 Task: Check the sale-to-list ratio of basement in the last 5 years.
Action: Mouse moved to (1013, 197)
Screenshot: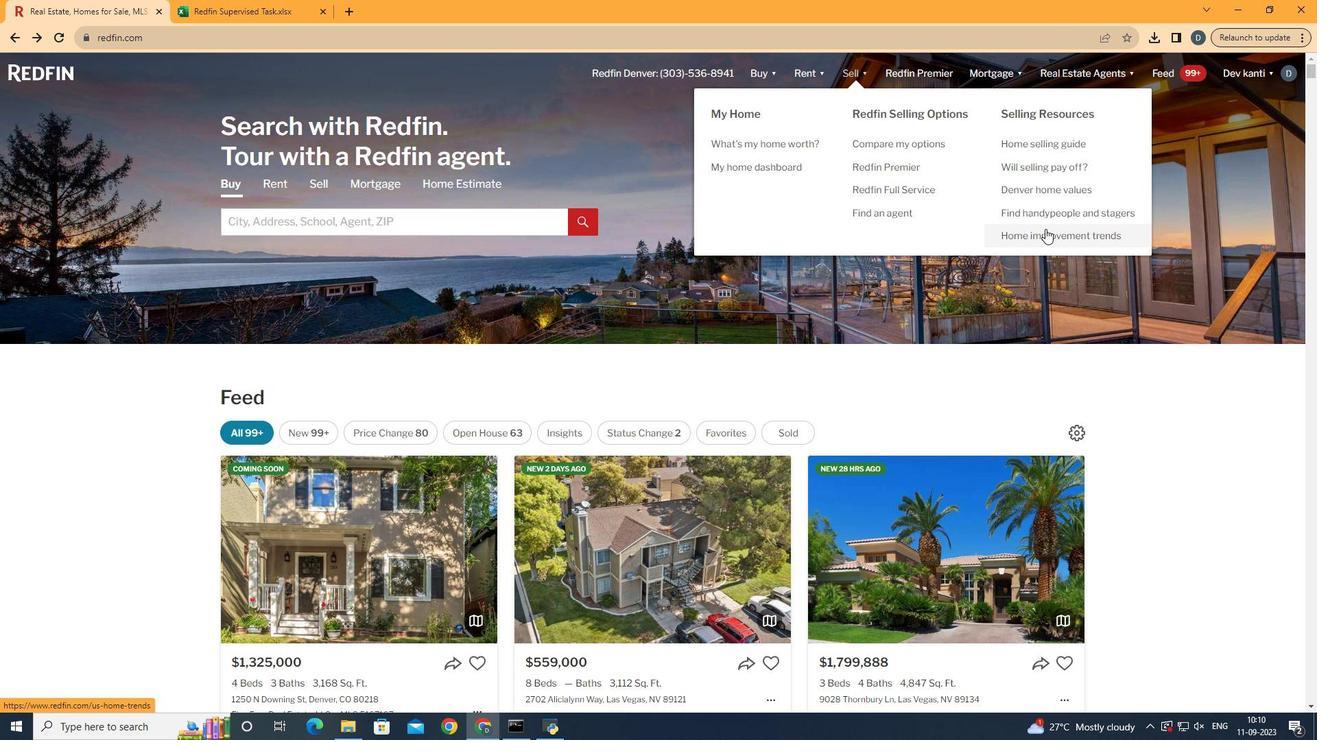 
Action: Mouse pressed left at (1013, 197)
Screenshot: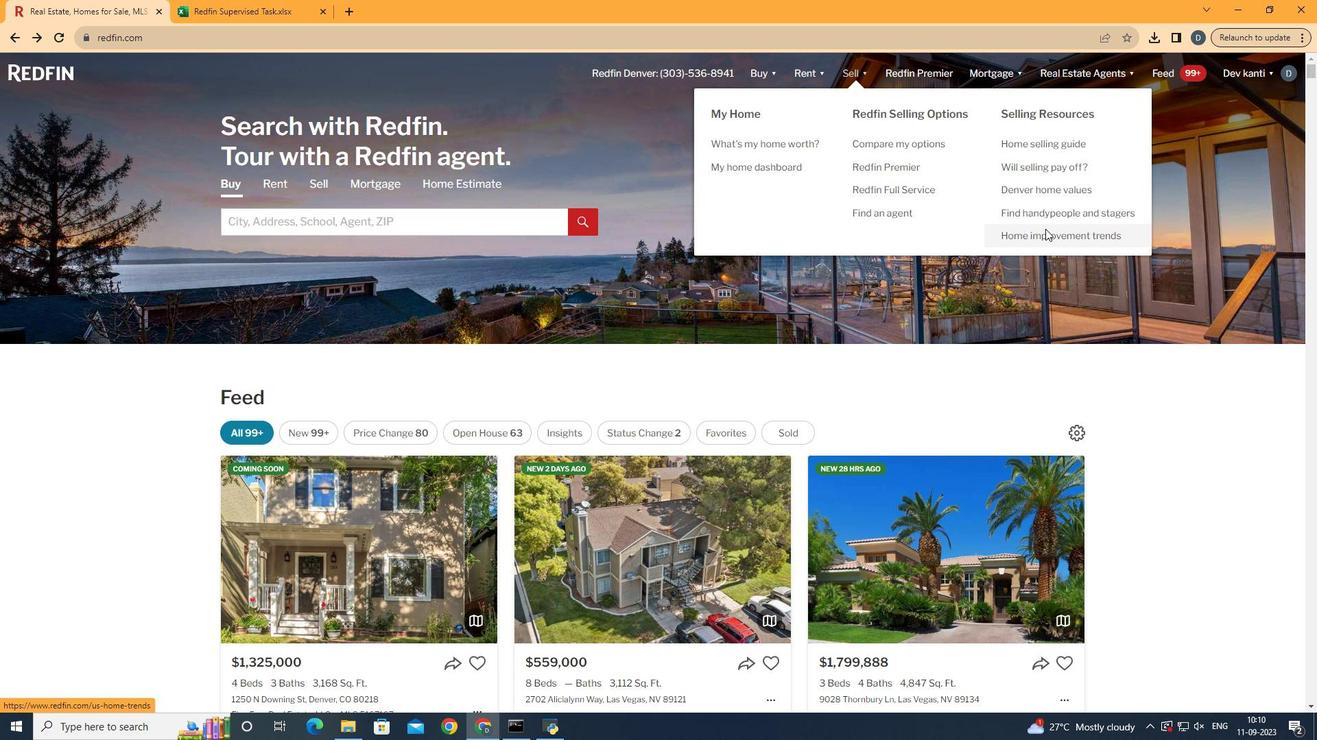
Action: Mouse moved to (298, 240)
Screenshot: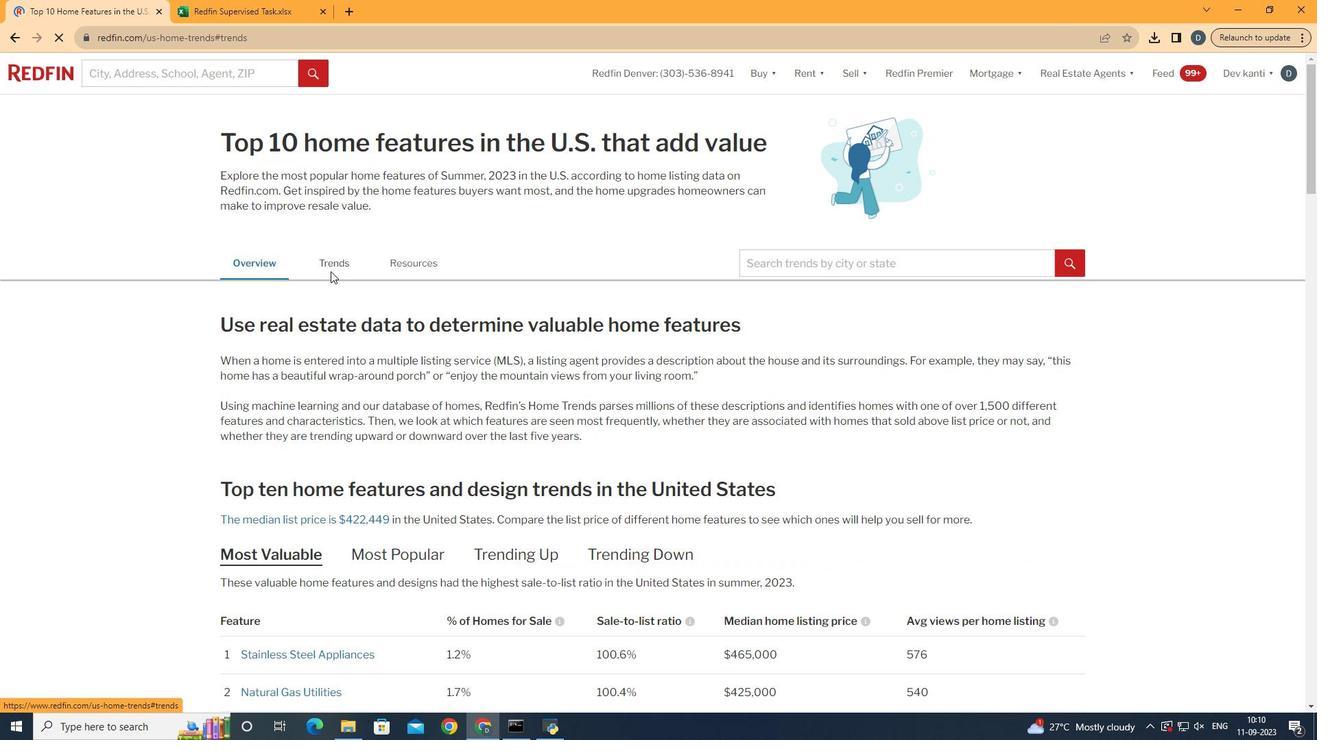 
Action: Mouse pressed left at (298, 240)
Screenshot: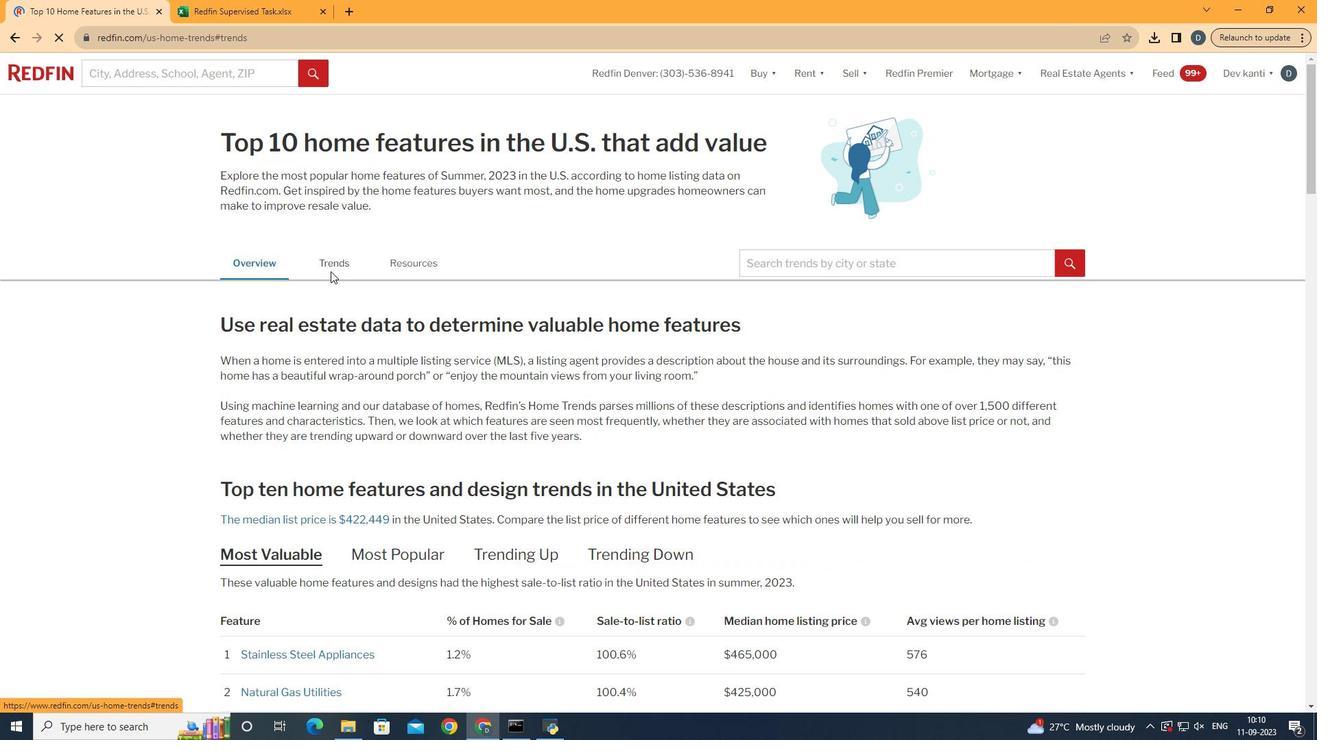 
Action: Mouse moved to (411, 278)
Screenshot: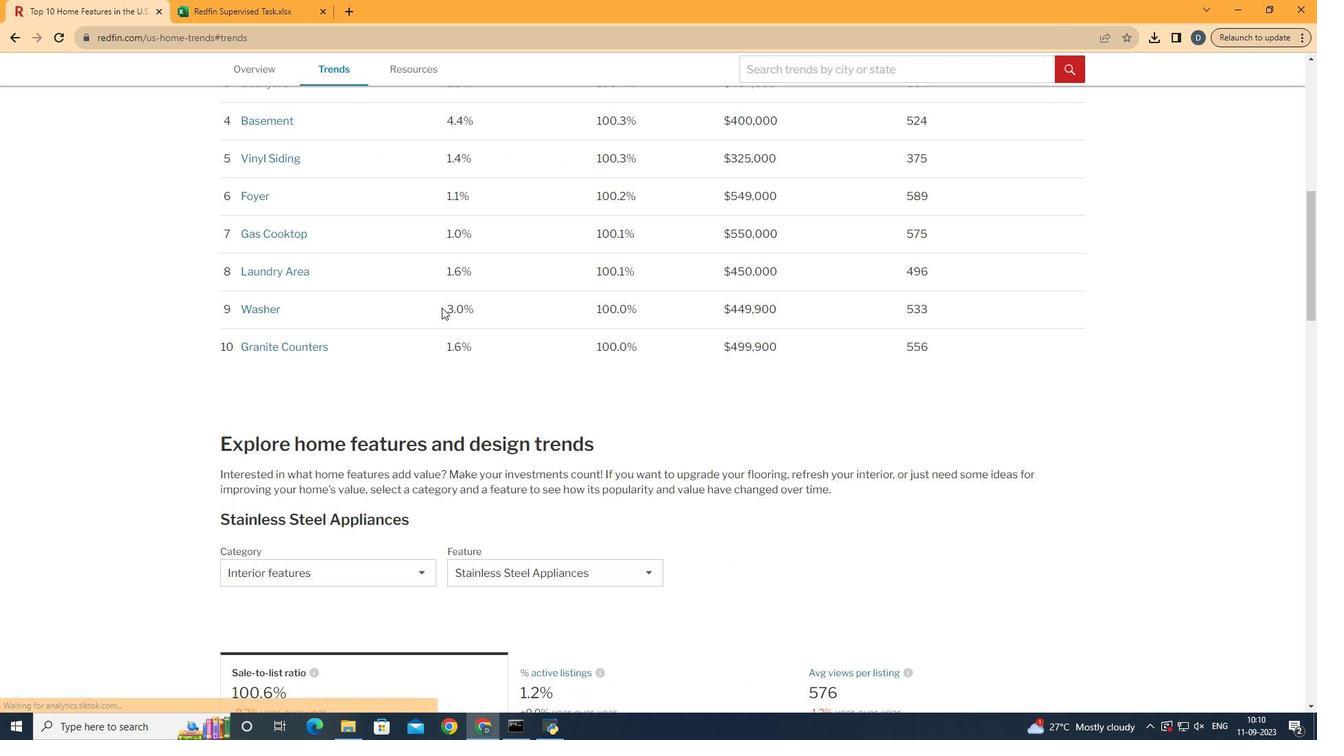 
Action: Mouse scrolled (411, 277) with delta (0, 0)
Screenshot: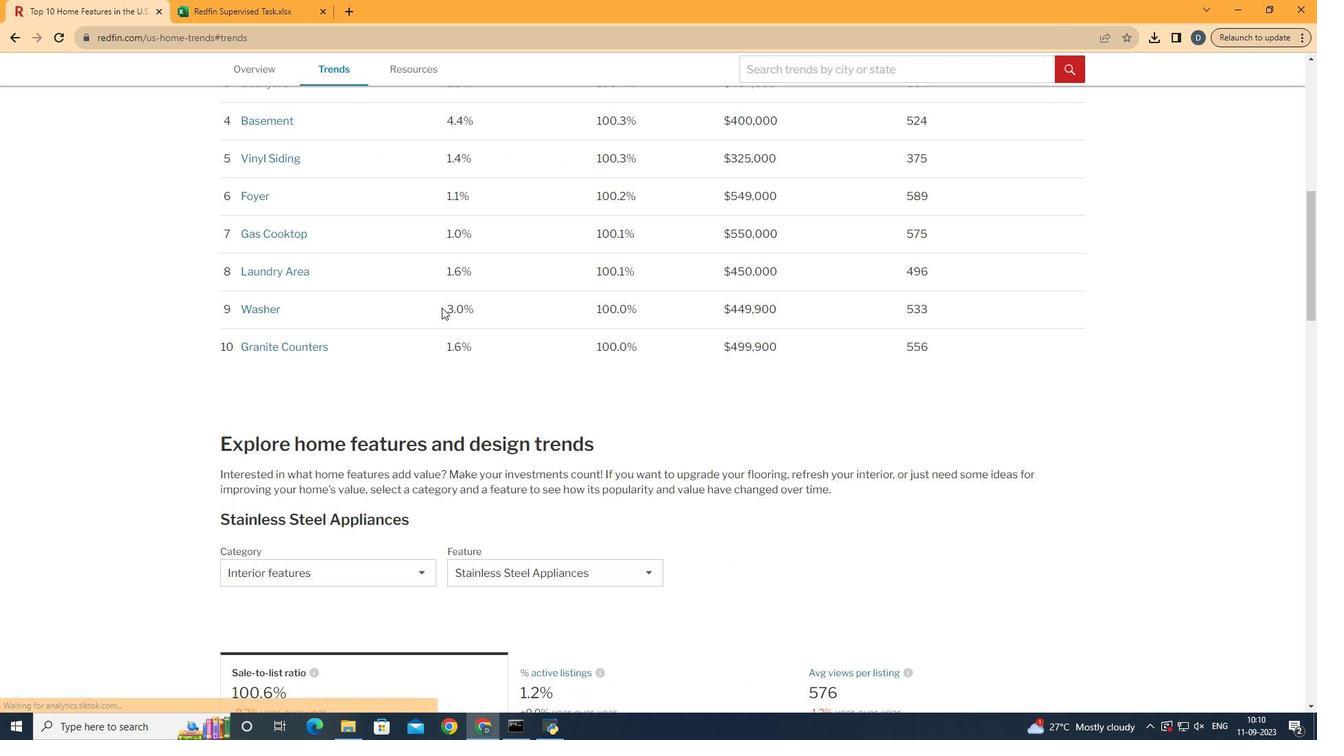 
Action: Mouse moved to (411, 278)
Screenshot: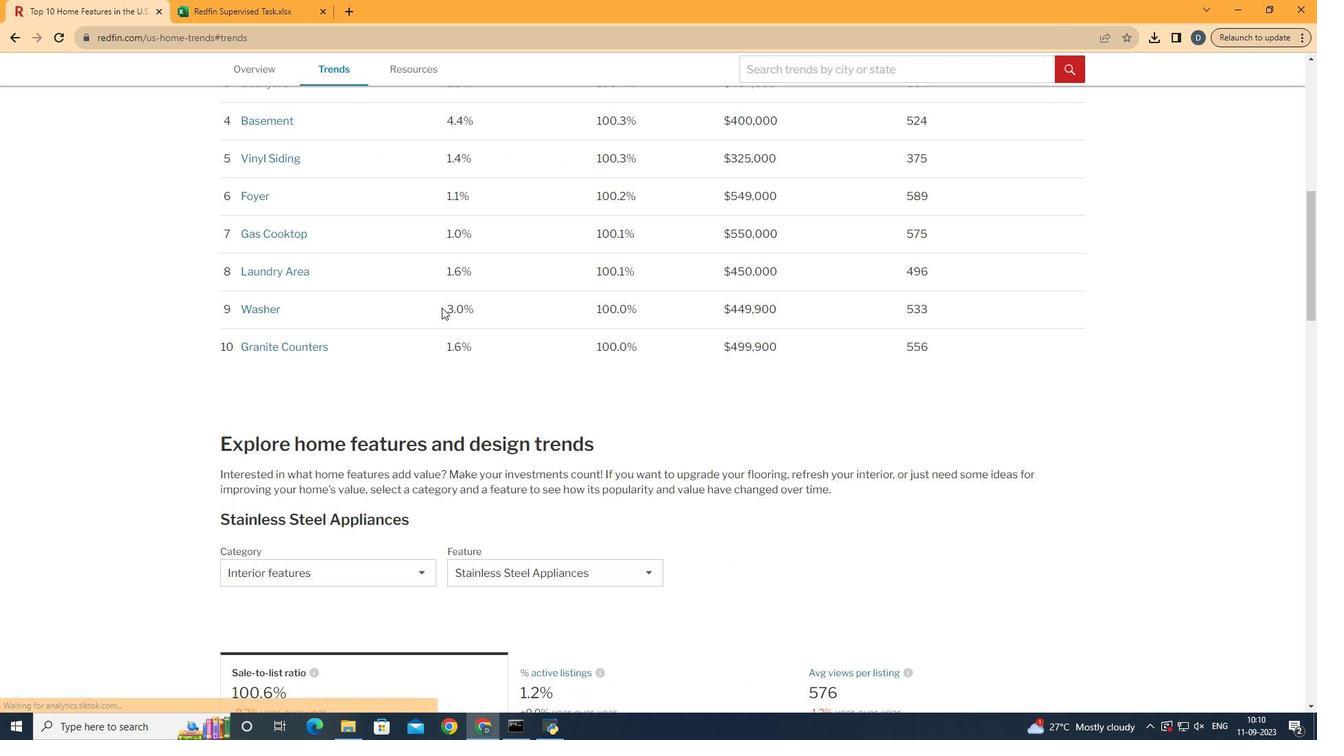 
Action: Mouse scrolled (411, 277) with delta (0, 0)
Screenshot: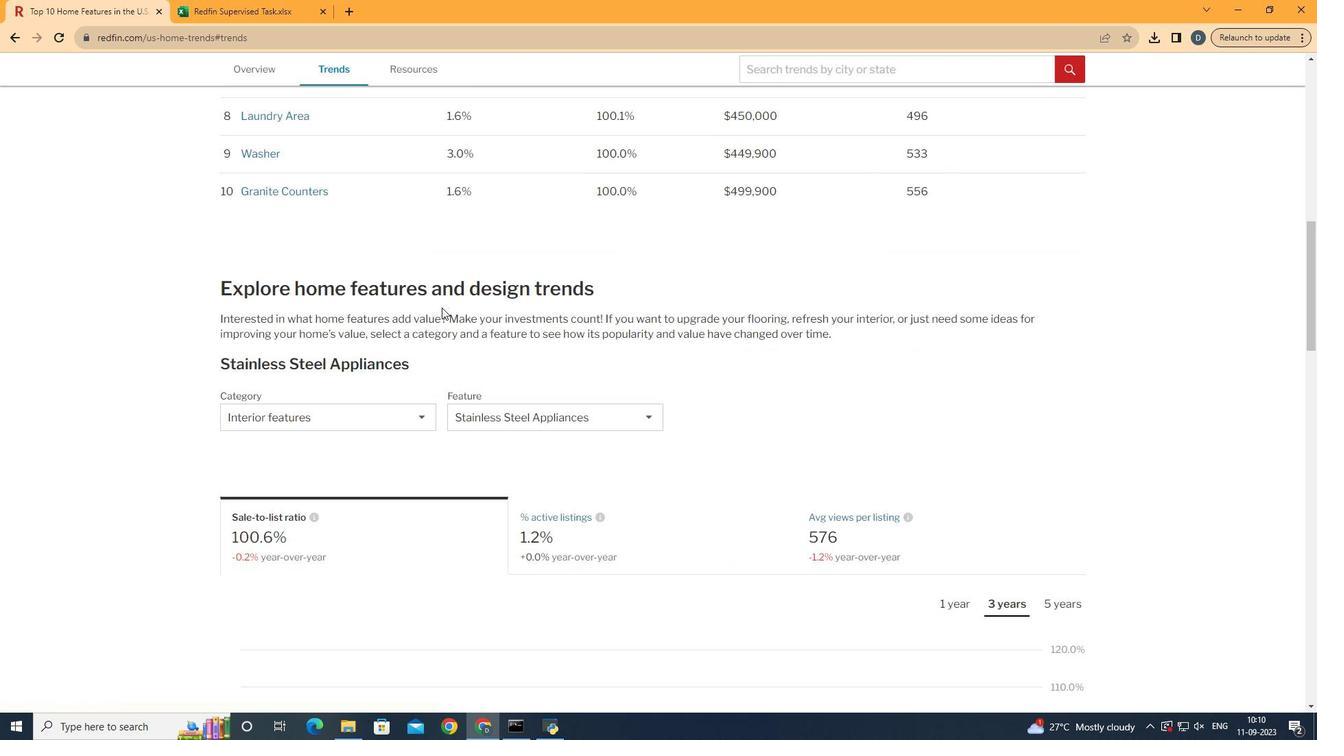 
Action: Mouse scrolled (411, 277) with delta (0, 0)
Screenshot: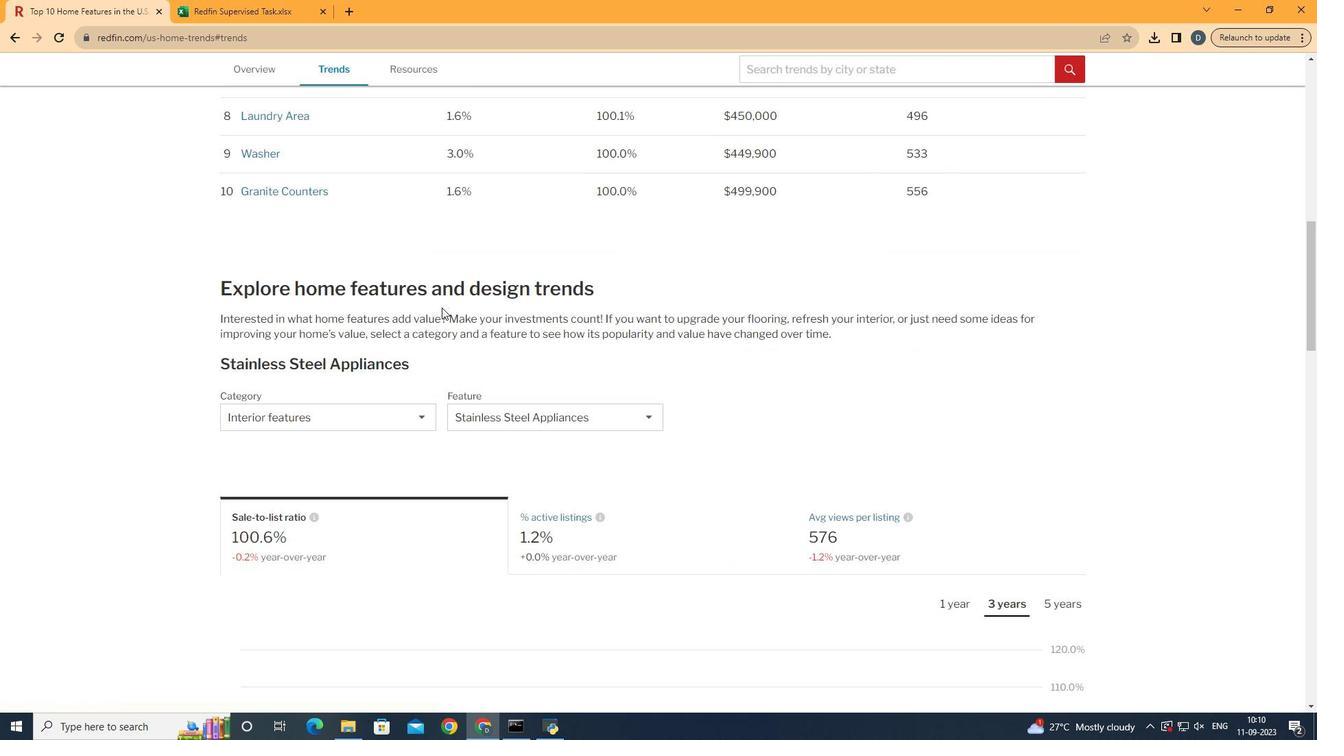 
Action: Mouse scrolled (411, 277) with delta (0, 0)
Screenshot: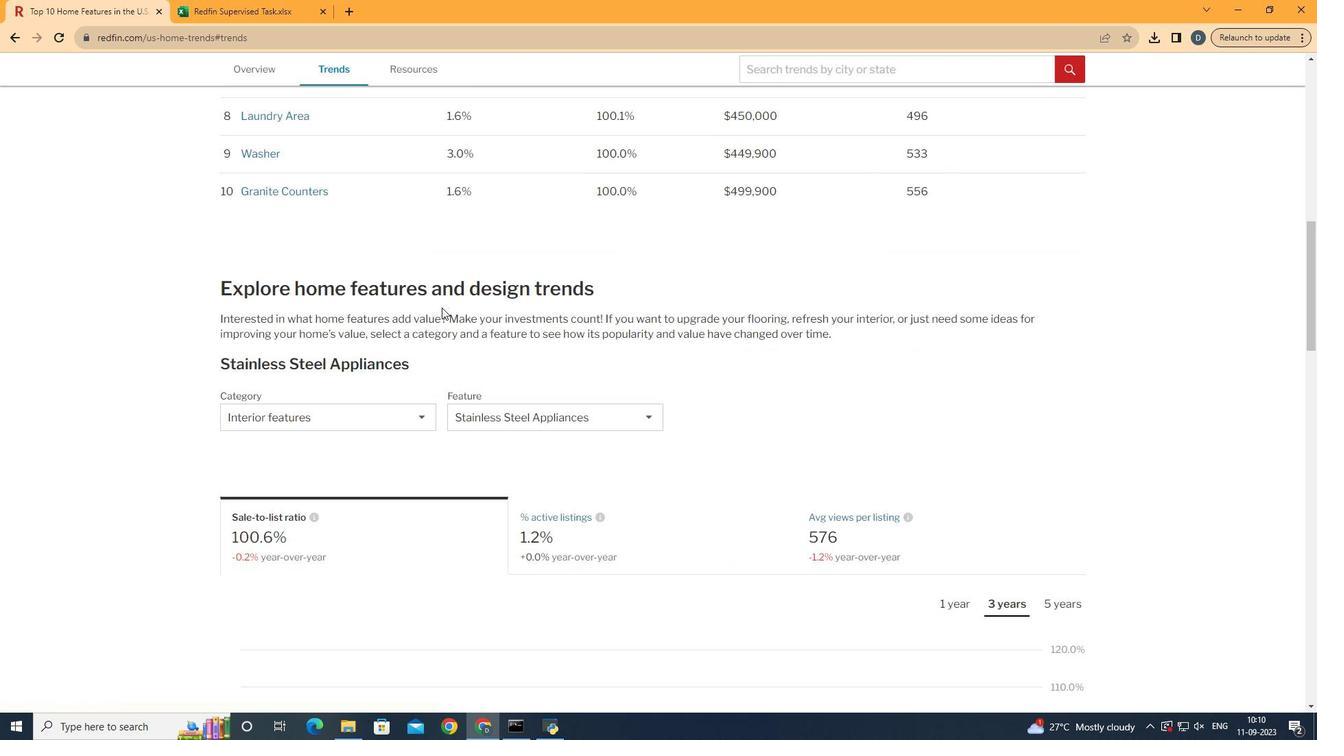 
Action: Mouse moved to (410, 277)
Screenshot: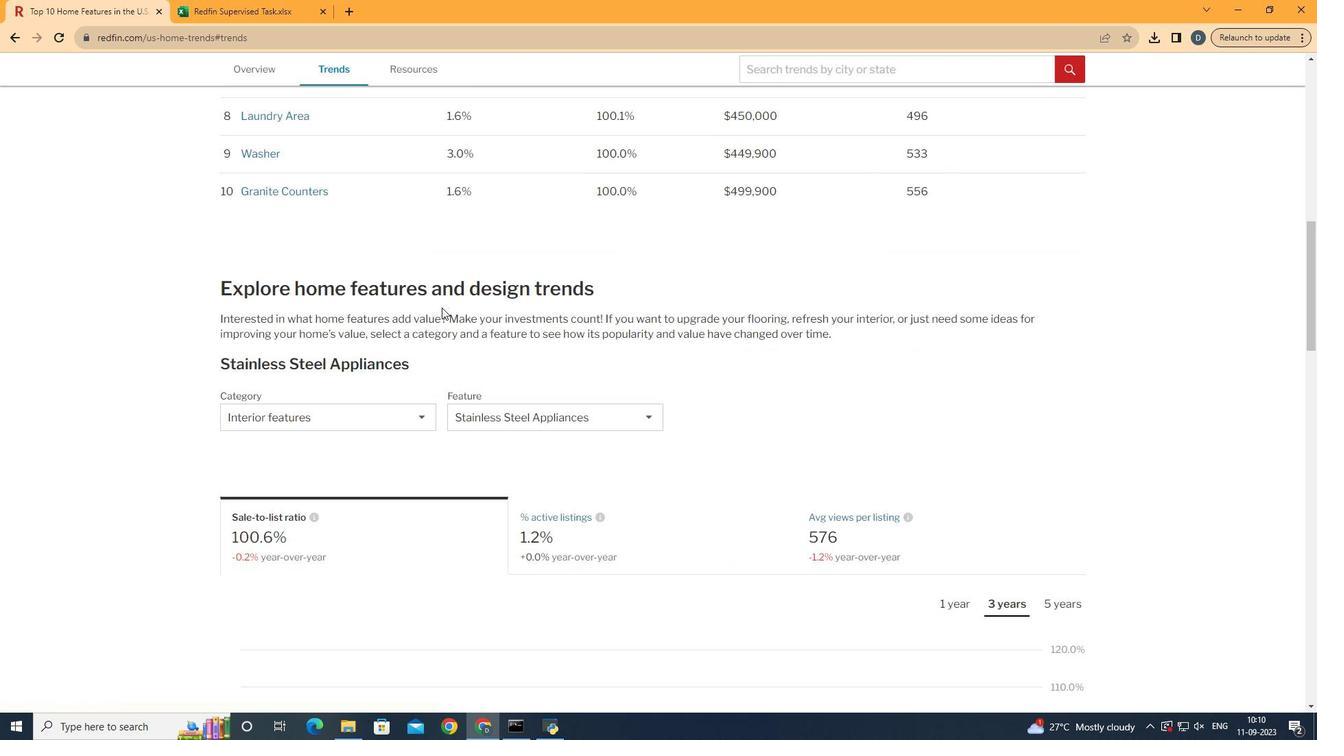 
Action: Mouse scrolled (410, 276) with delta (0, 0)
Screenshot: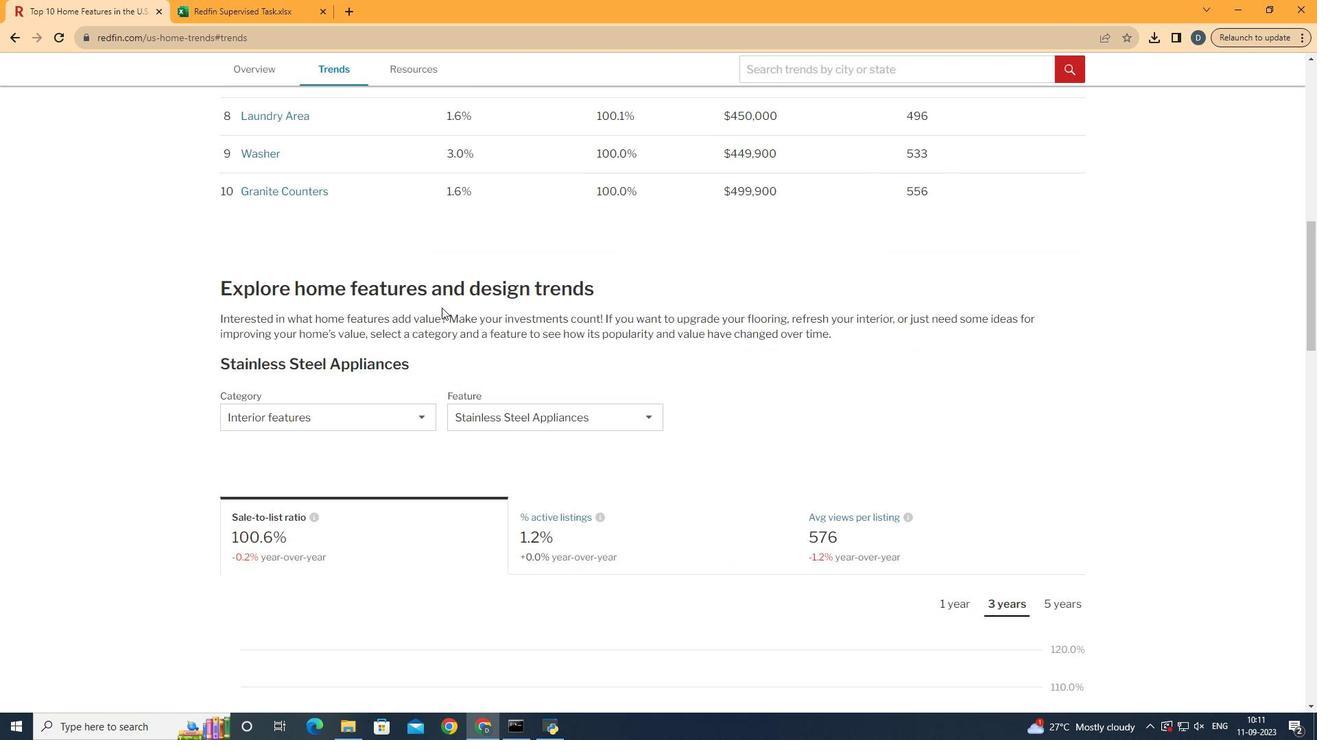 
Action: Mouse moved to (410, 276)
Screenshot: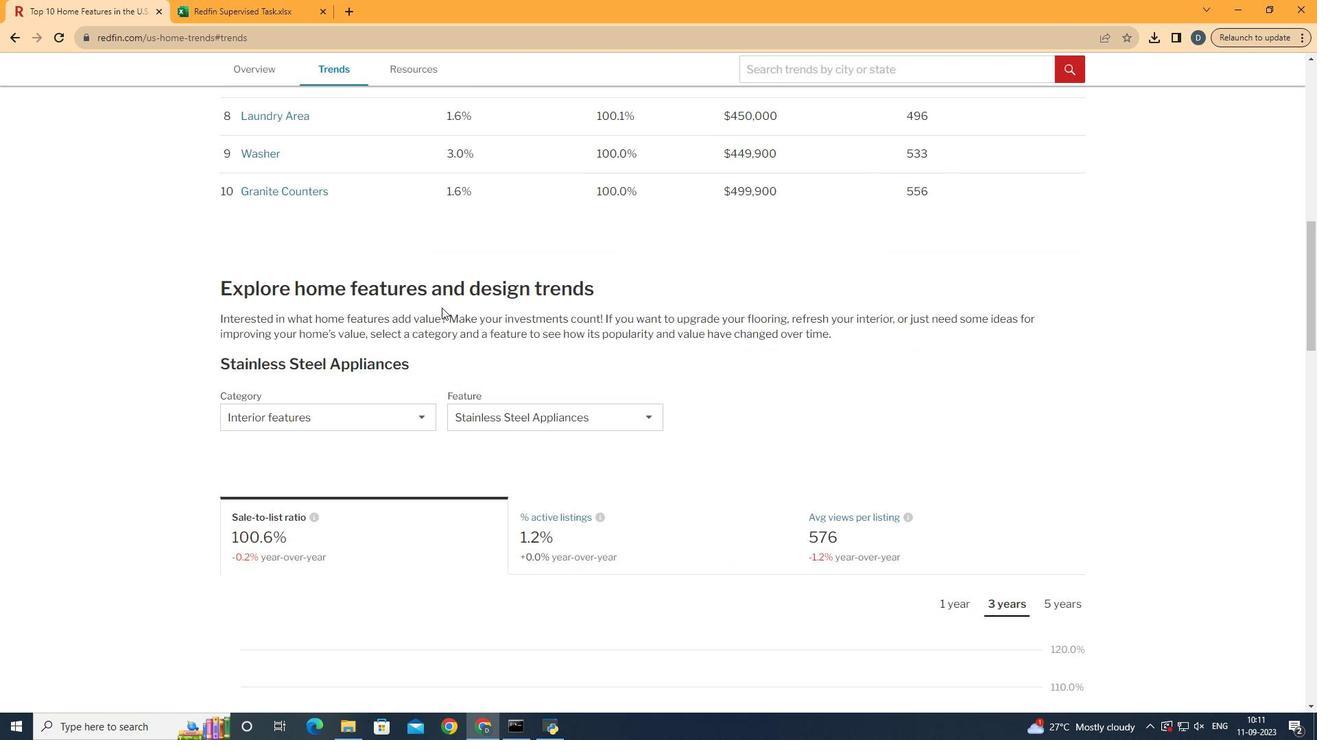 
Action: Mouse scrolled (410, 275) with delta (0, 0)
Screenshot: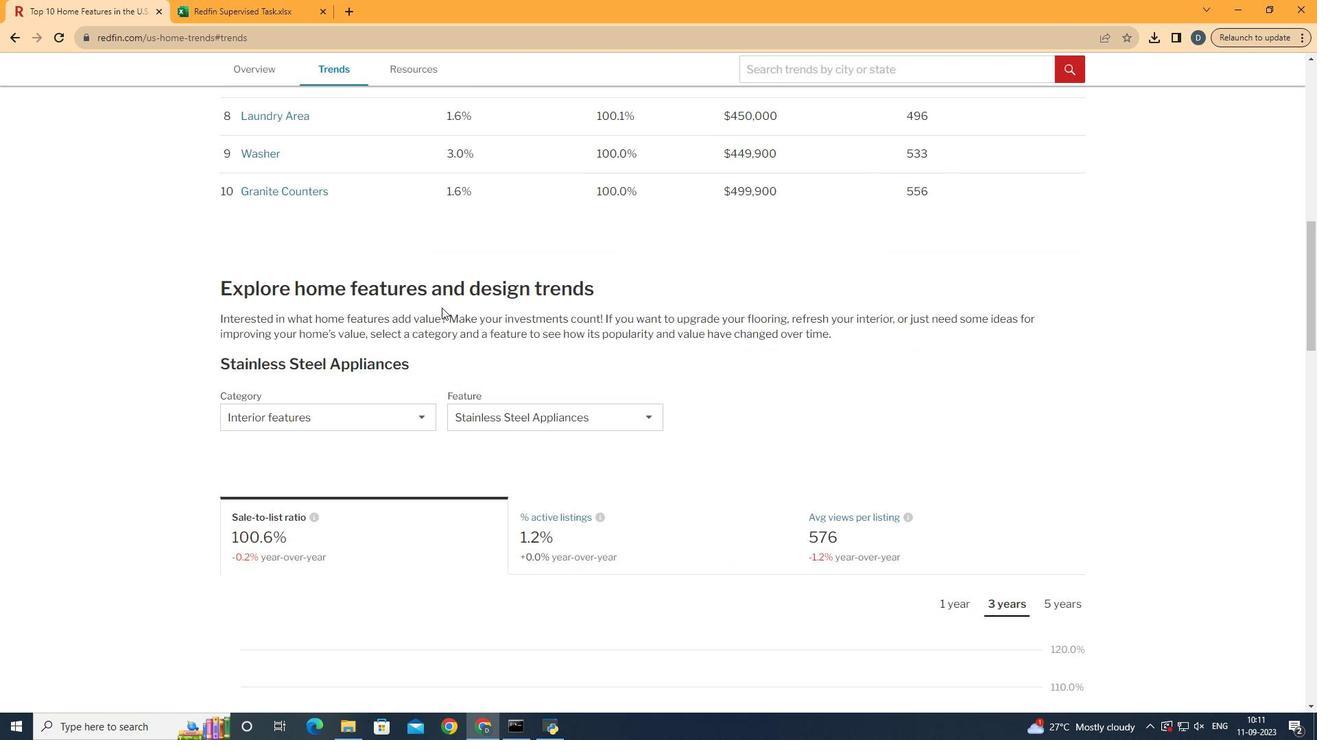 
Action: Mouse scrolled (410, 275) with delta (0, 0)
Screenshot: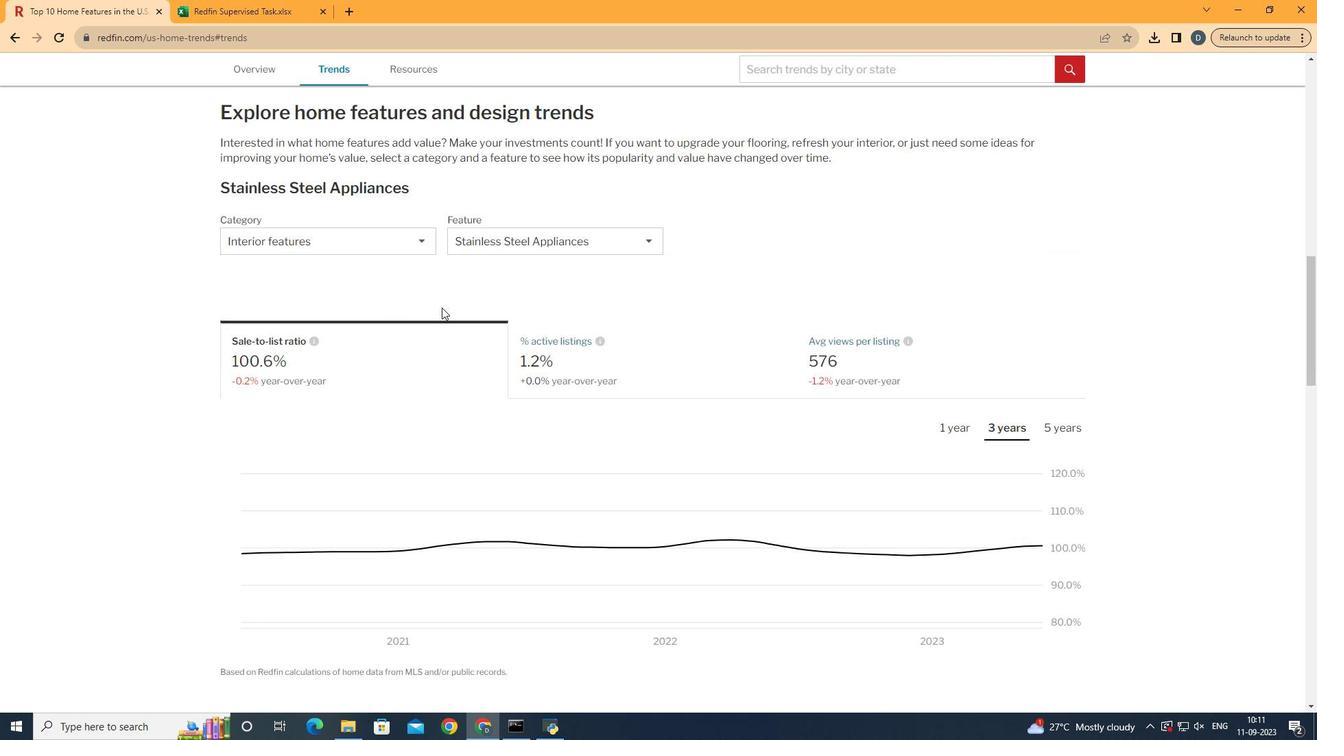 
Action: Mouse scrolled (410, 275) with delta (0, 0)
Screenshot: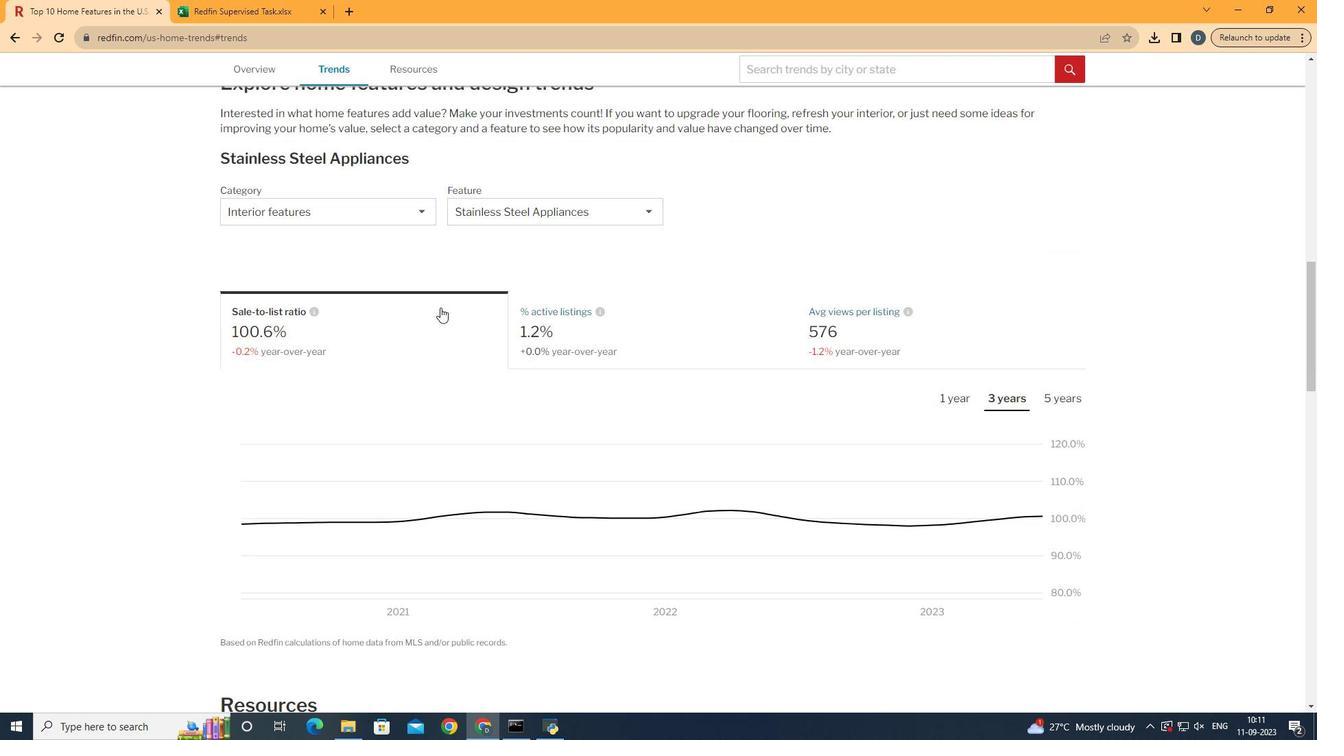 
Action: Mouse moved to (410, 276)
Screenshot: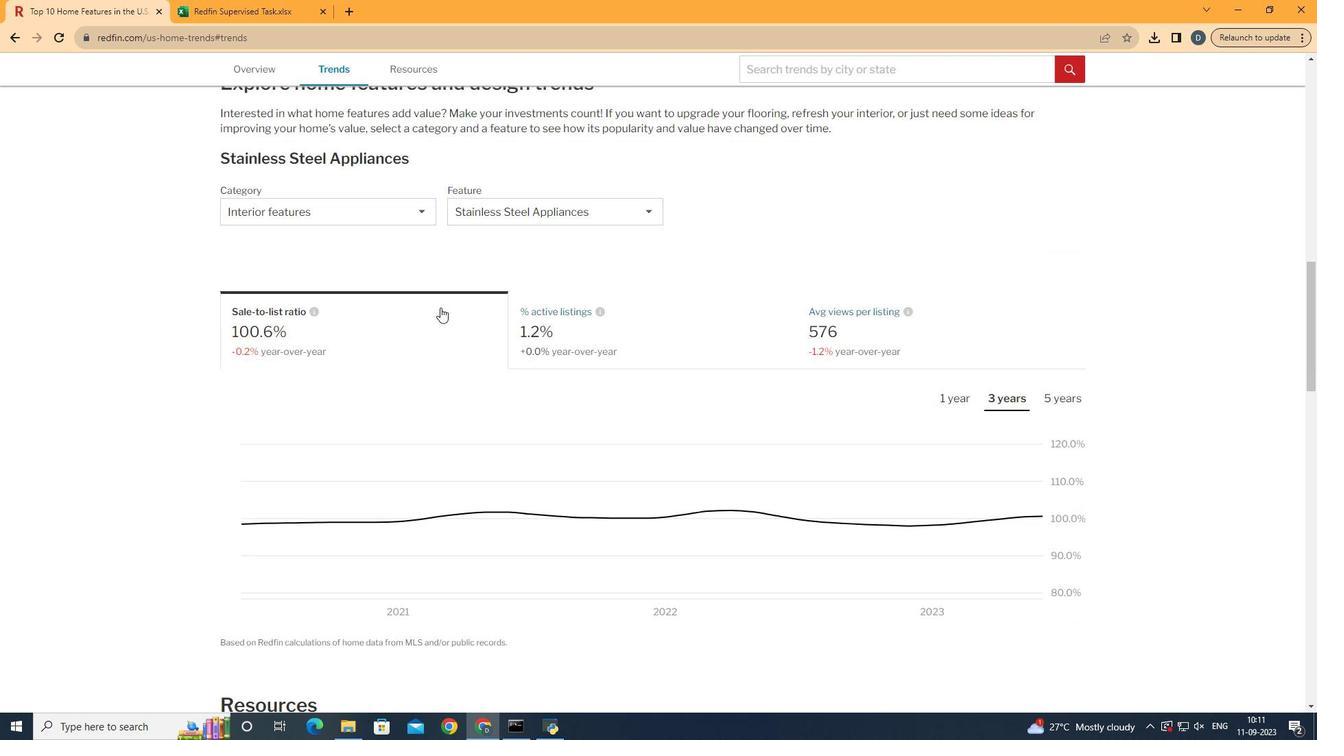 
Action: Mouse scrolled (410, 275) with delta (0, 0)
Screenshot: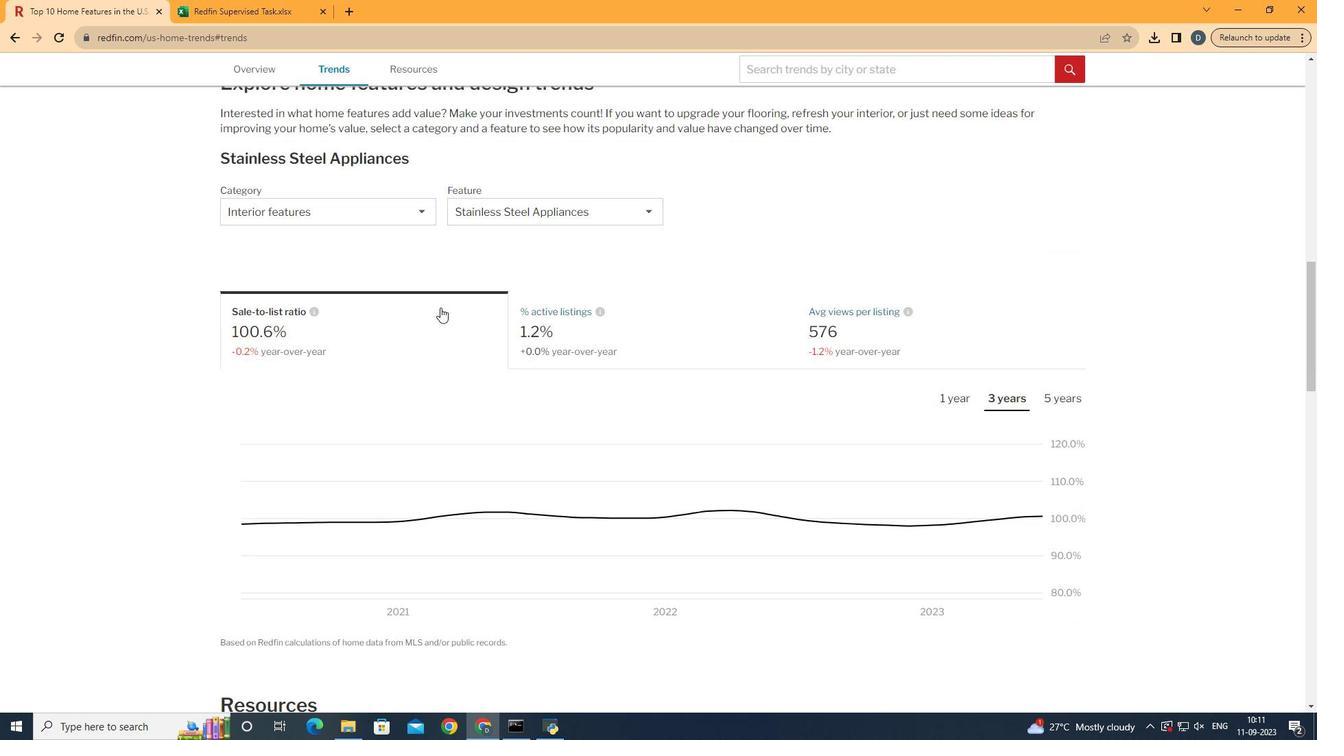 
Action: Mouse moved to (391, 191)
Screenshot: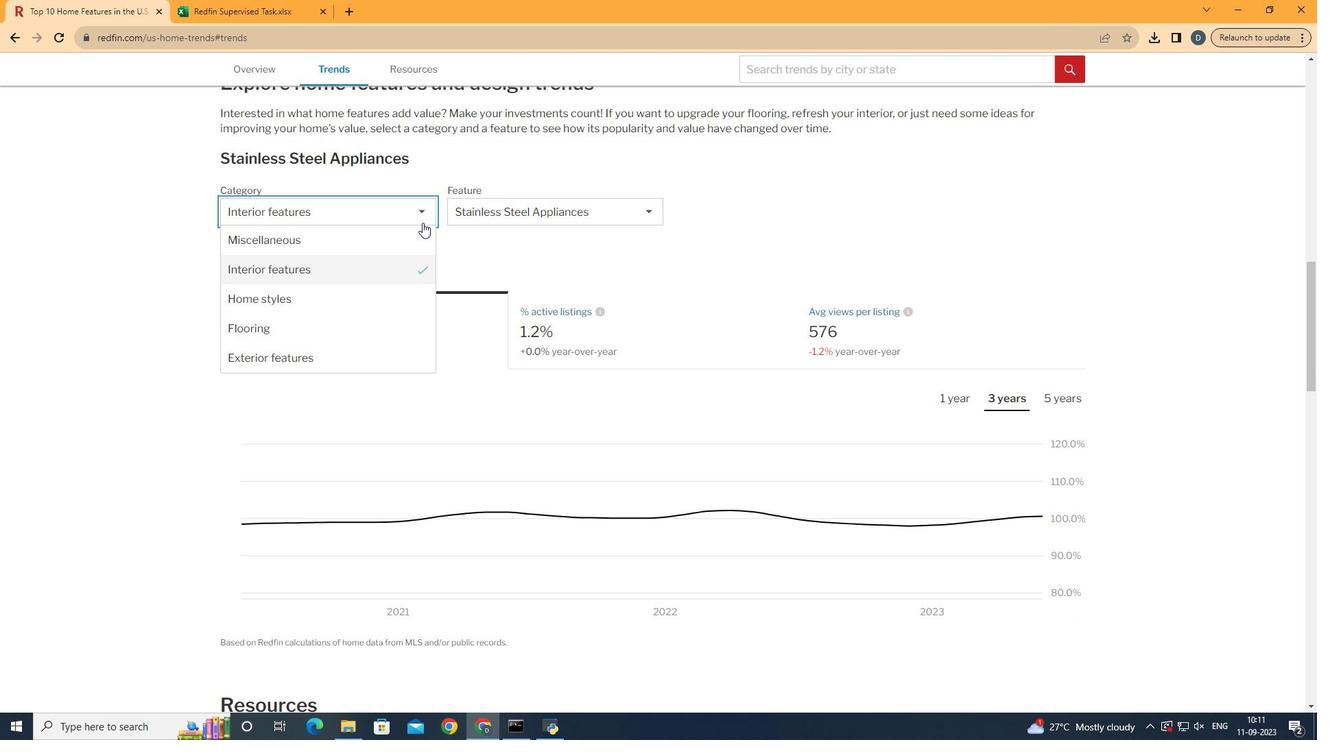 
Action: Mouse pressed left at (391, 191)
Screenshot: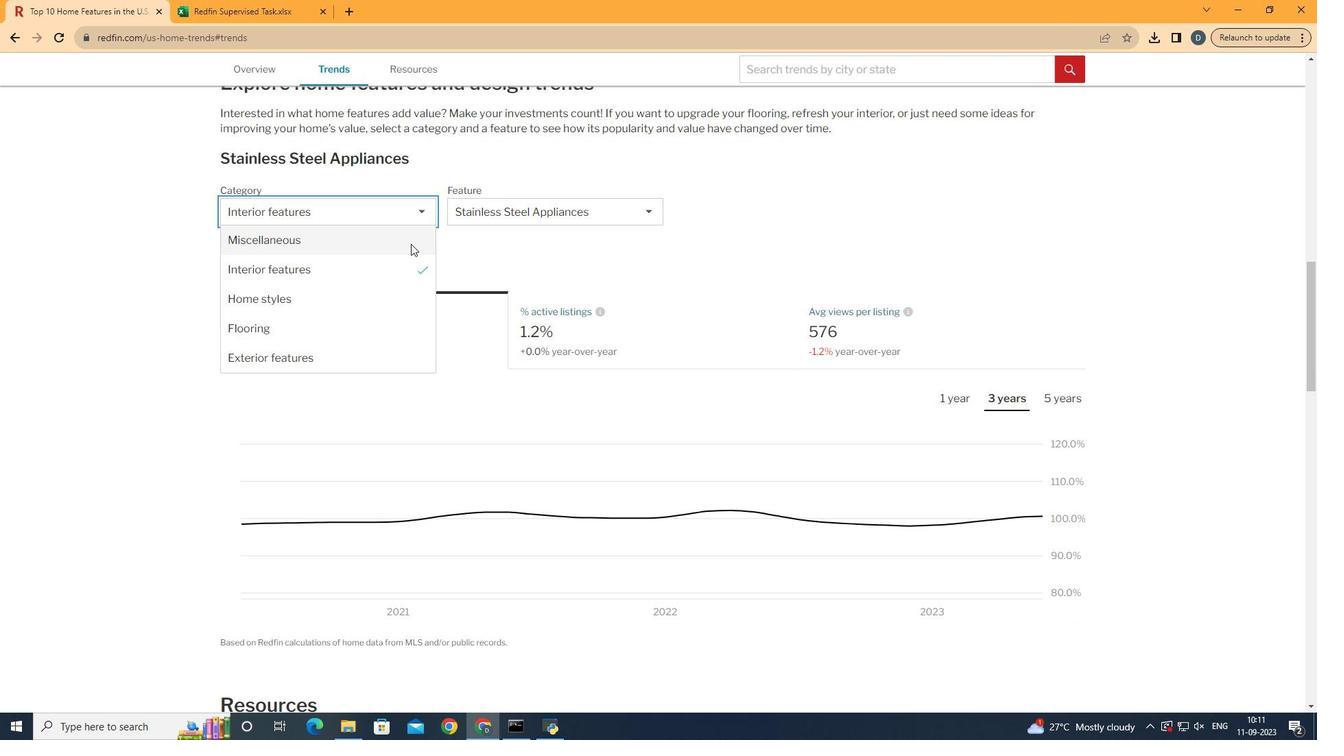
Action: Mouse moved to (367, 242)
Screenshot: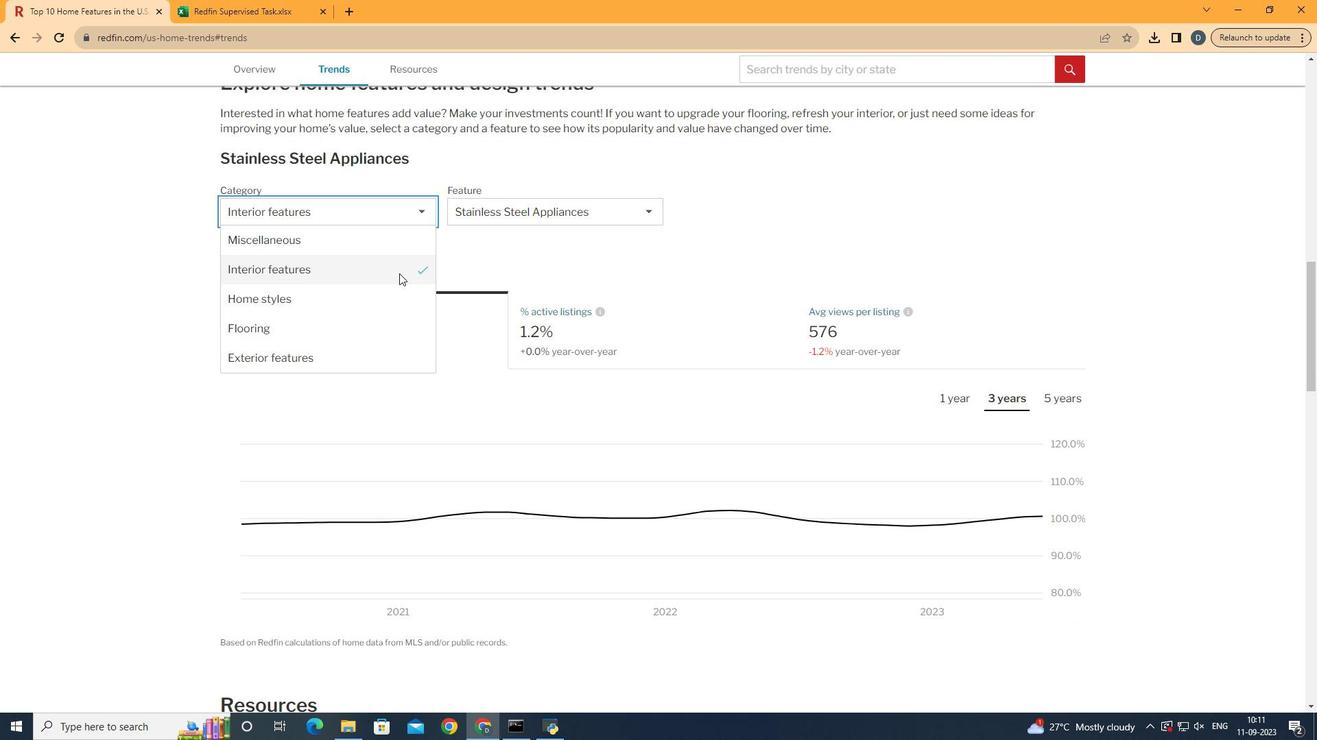 
Action: Mouse pressed left at (367, 242)
Screenshot: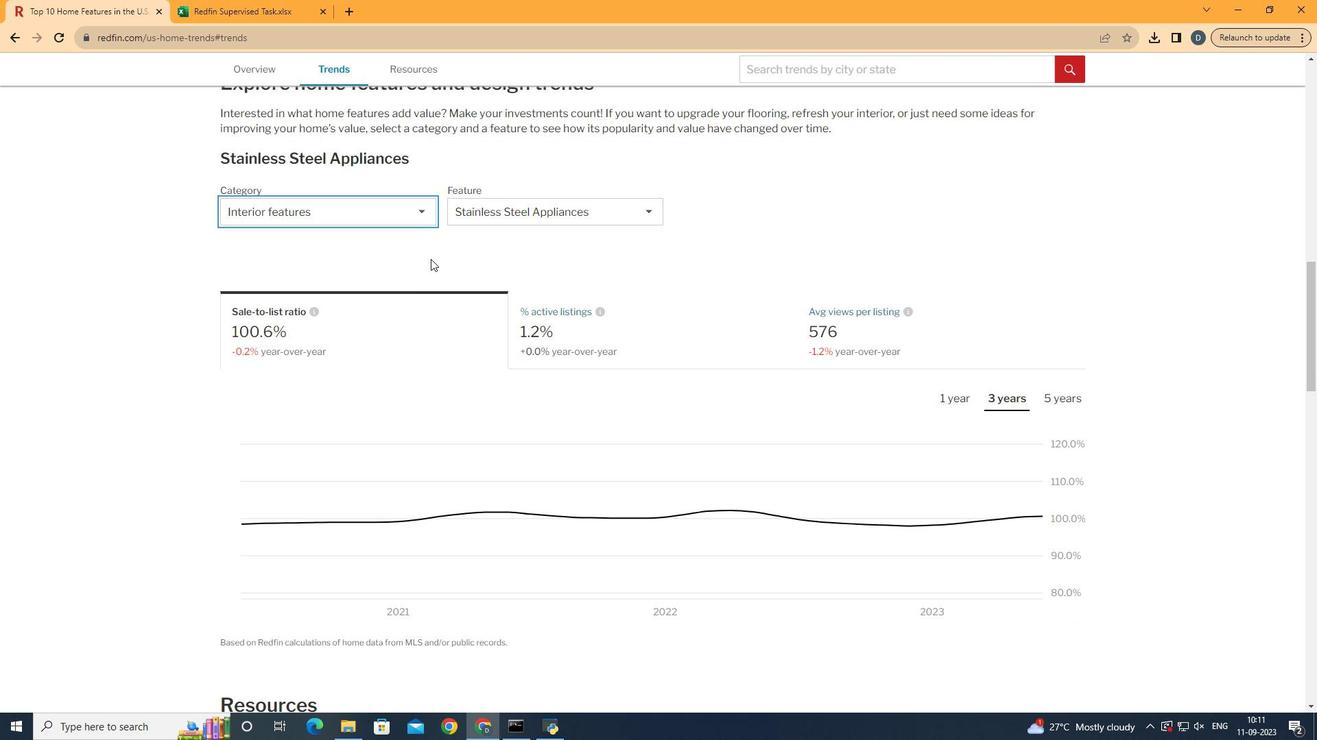 
Action: Mouse moved to (493, 181)
Screenshot: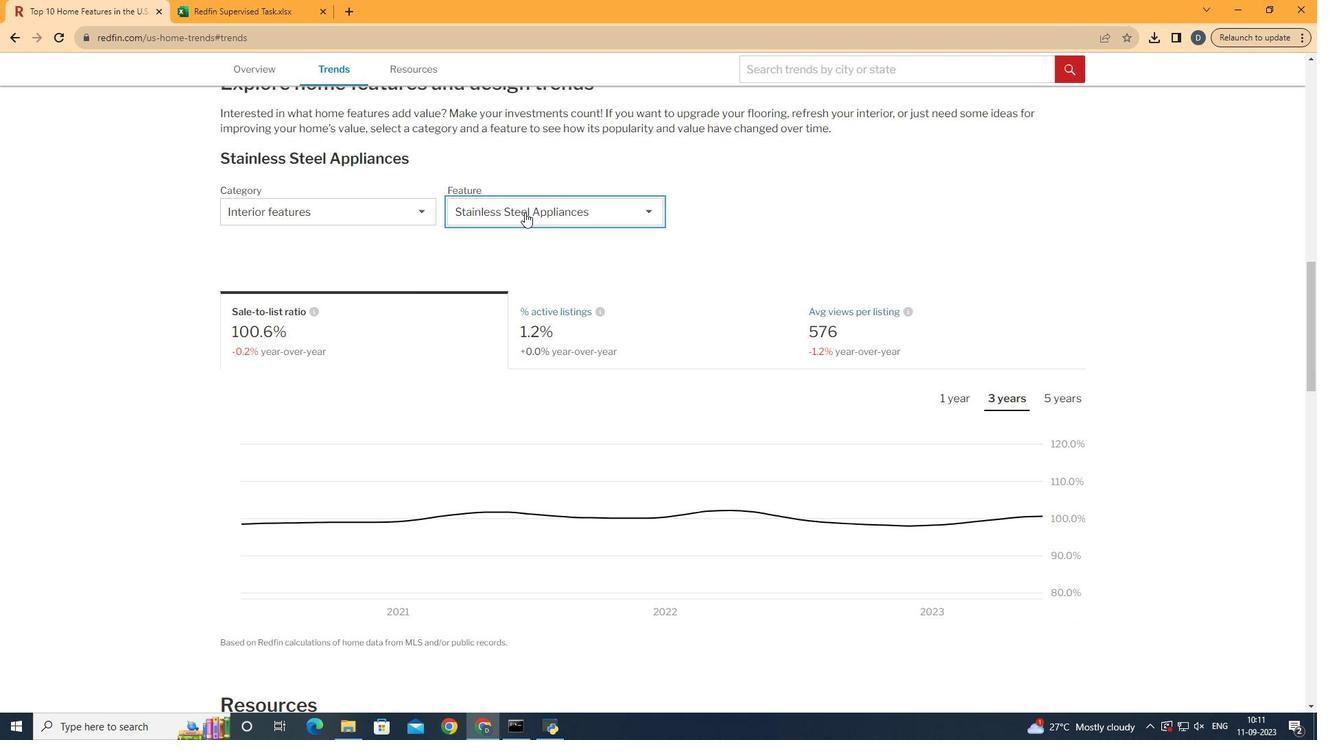 
Action: Mouse pressed left at (493, 181)
Screenshot: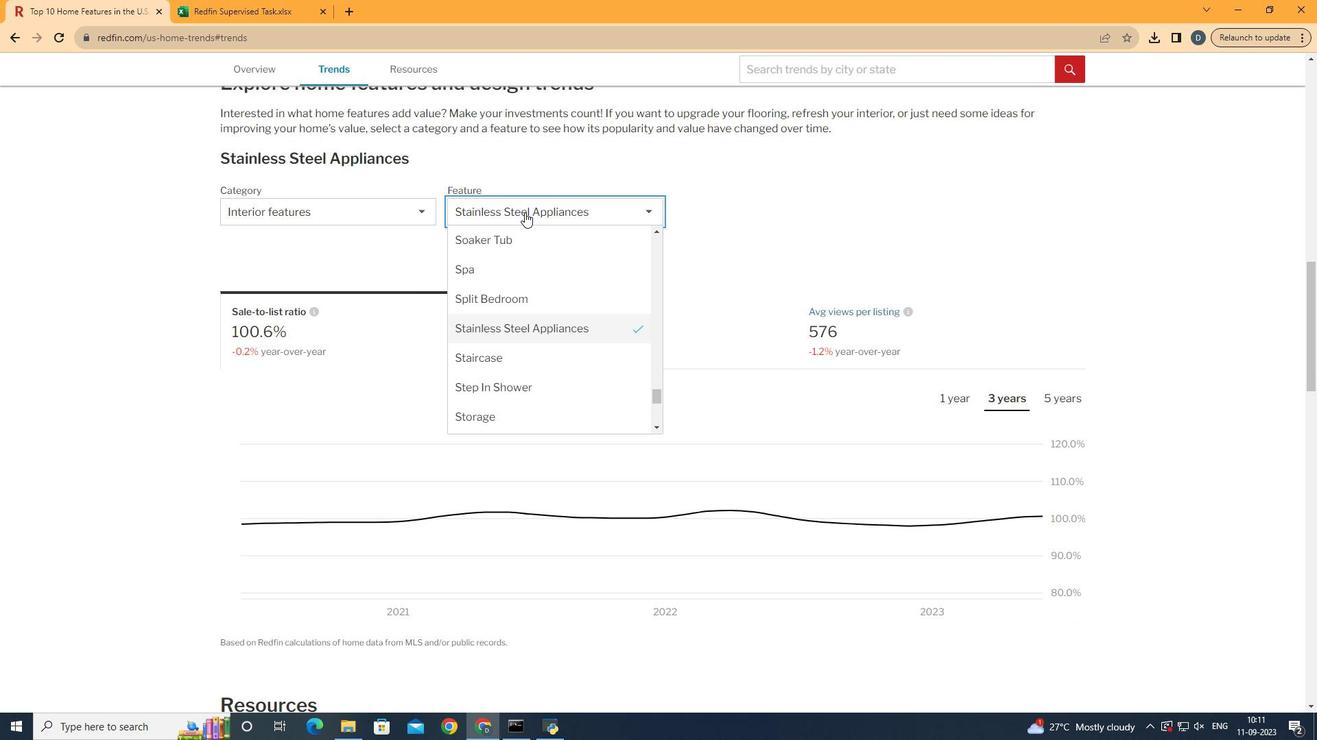 
Action: Mouse moved to (532, 267)
Screenshot: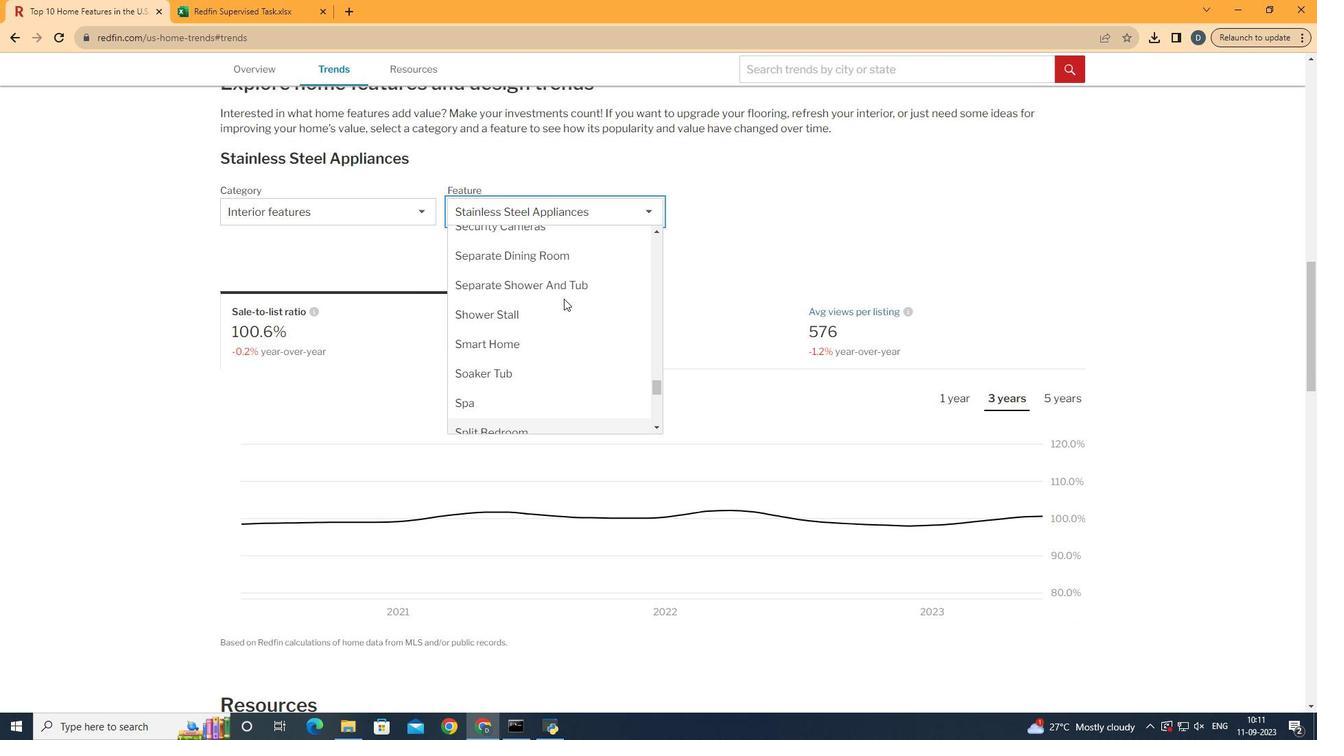 
Action: Mouse scrolled (532, 268) with delta (0, 0)
Screenshot: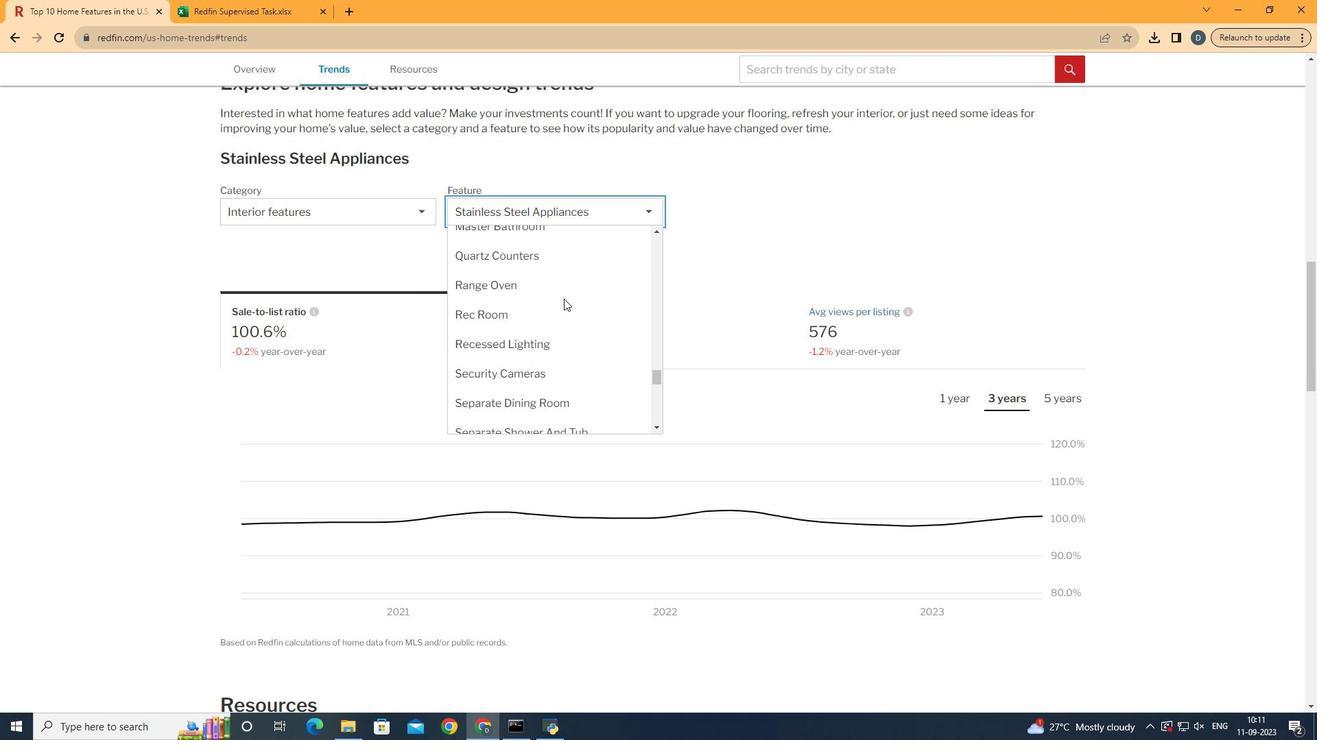 
Action: Mouse scrolled (532, 268) with delta (0, 0)
Screenshot: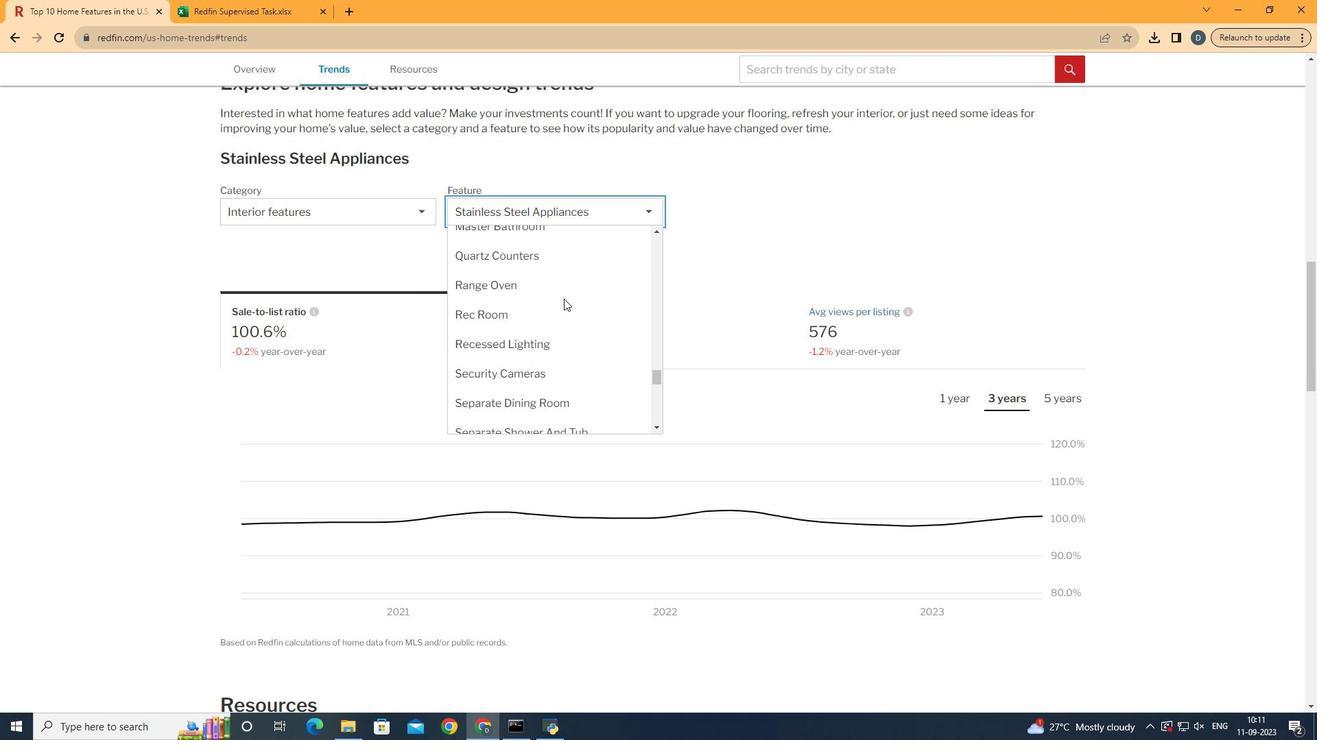
Action: Mouse scrolled (532, 268) with delta (0, 0)
Screenshot: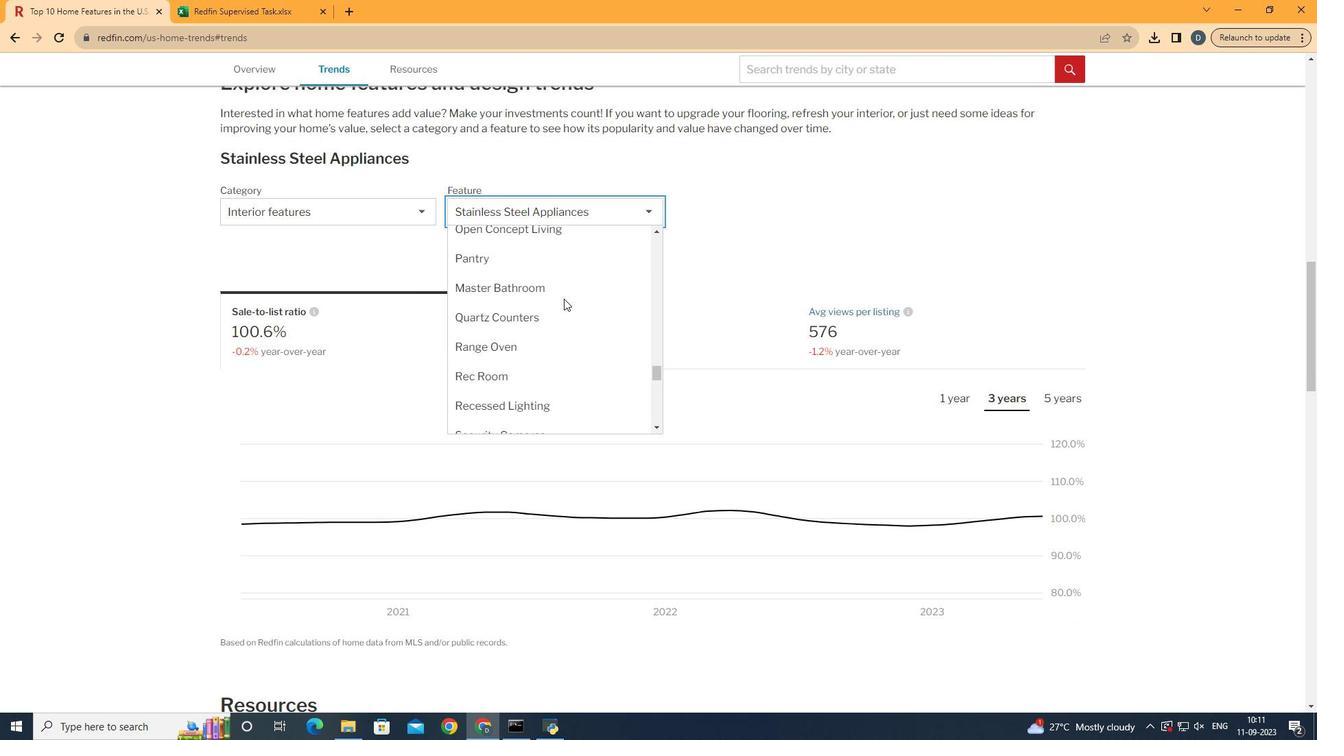 
Action: Mouse scrolled (532, 268) with delta (0, 0)
Screenshot: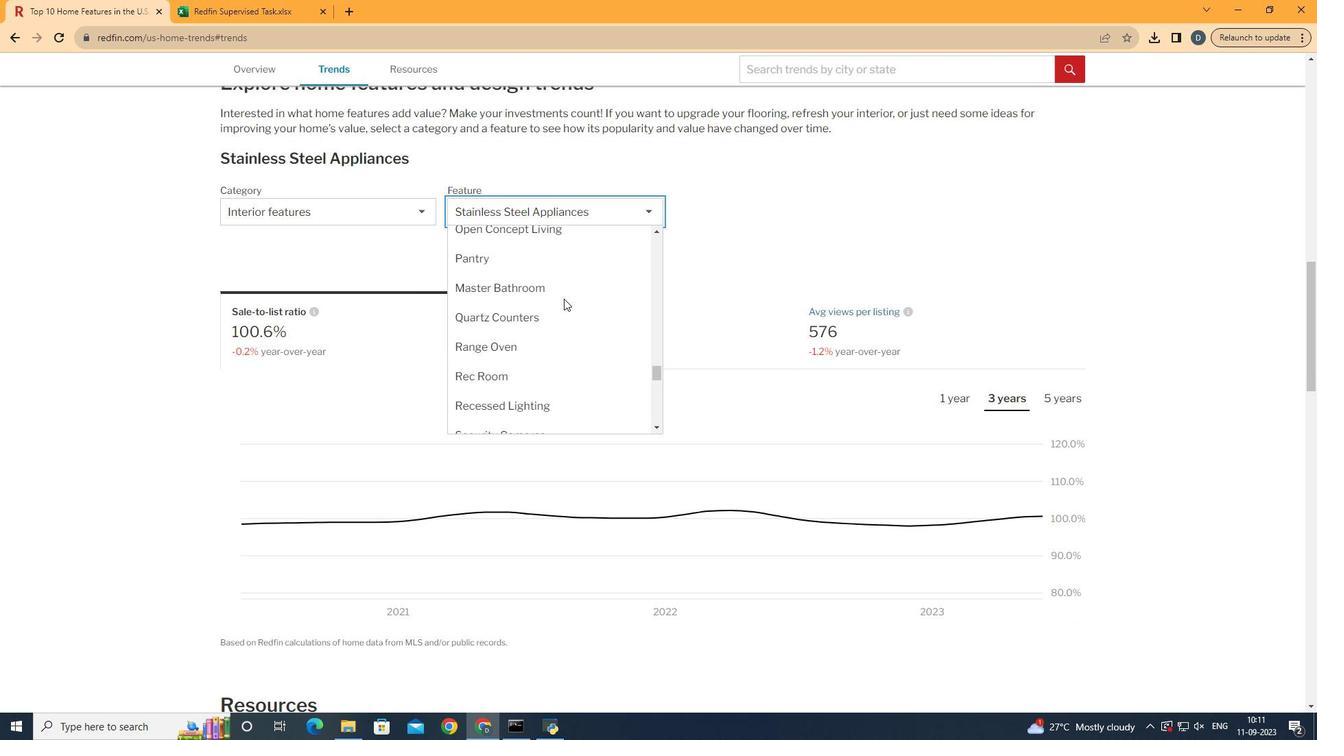 
Action: Mouse scrolled (532, 268) with delta (0, 0)
Screenshot: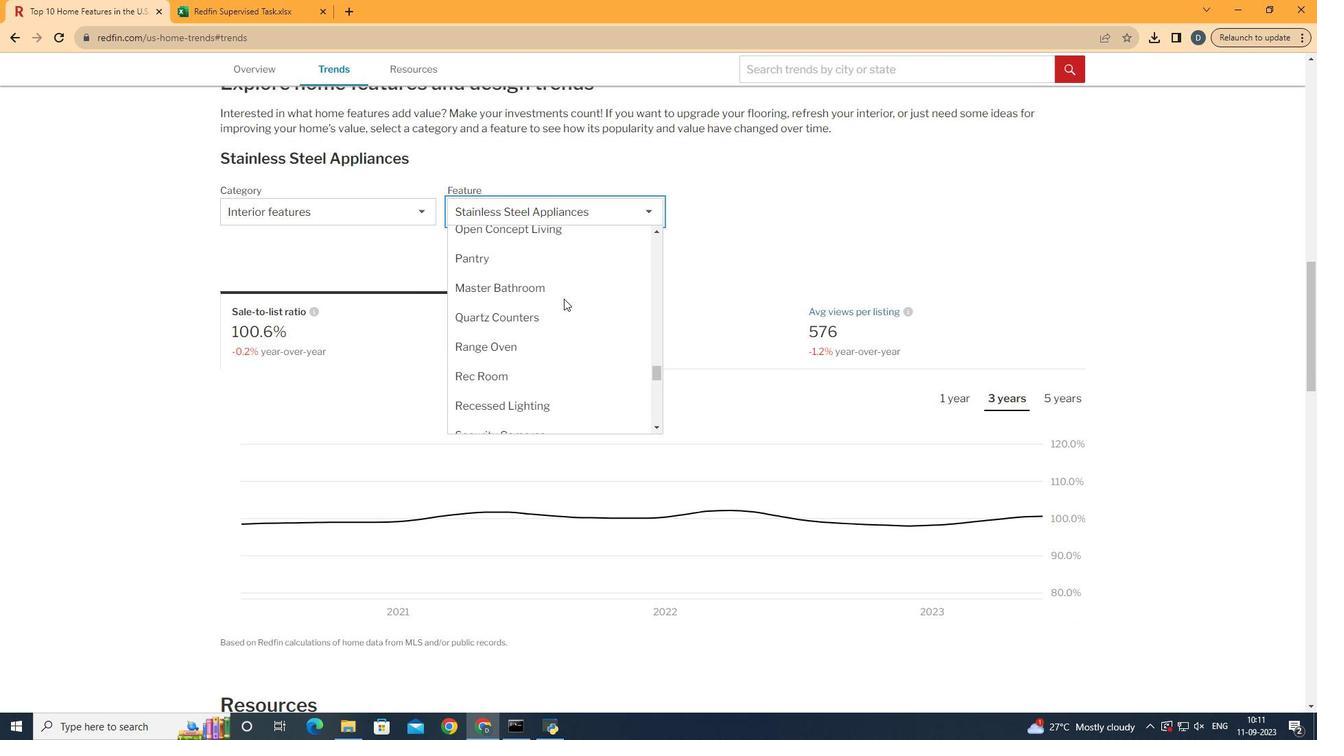 
Action: Mouse scrolled (532, 268) with delta (0, 0)
Screenshot: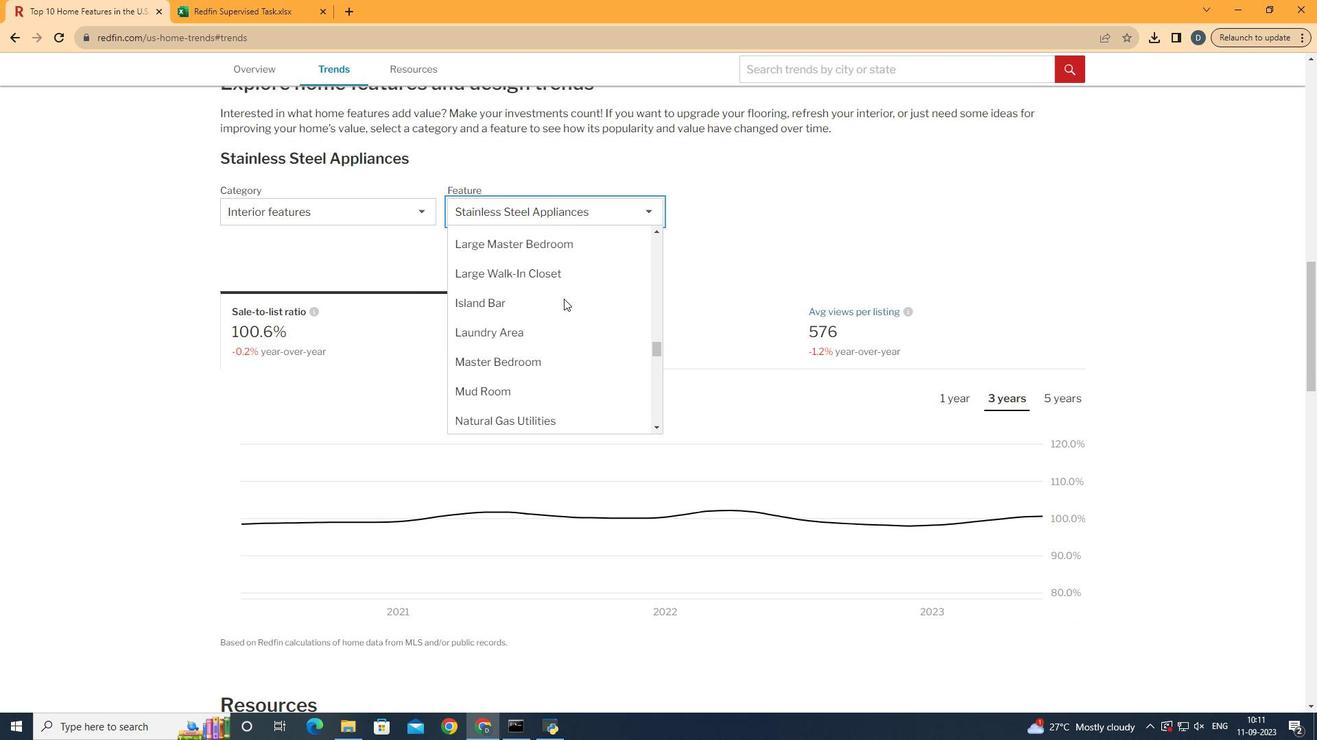 
Action: Mouse scrolled (532, 268) with delta (0, 0)
Screenshot: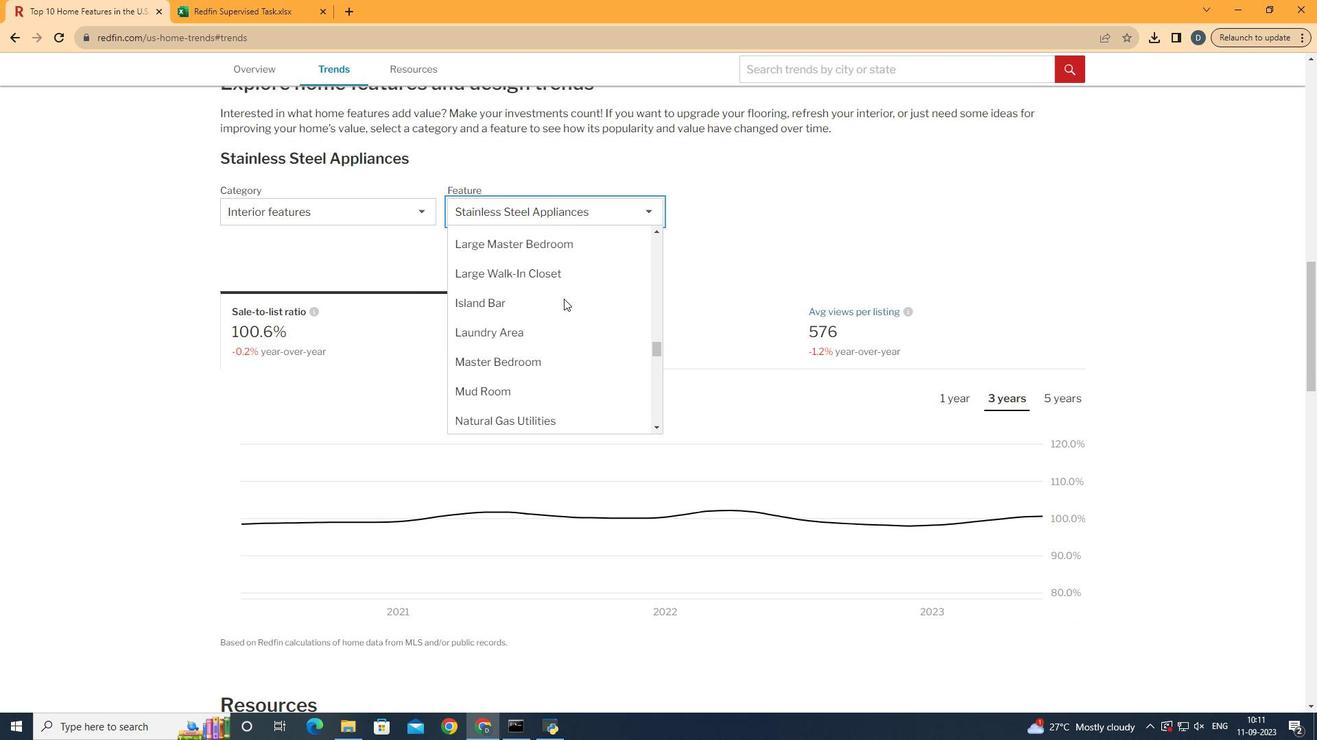 
Action: Mouse scrolled (532, 268) with delta (0, 0)
Screenshot: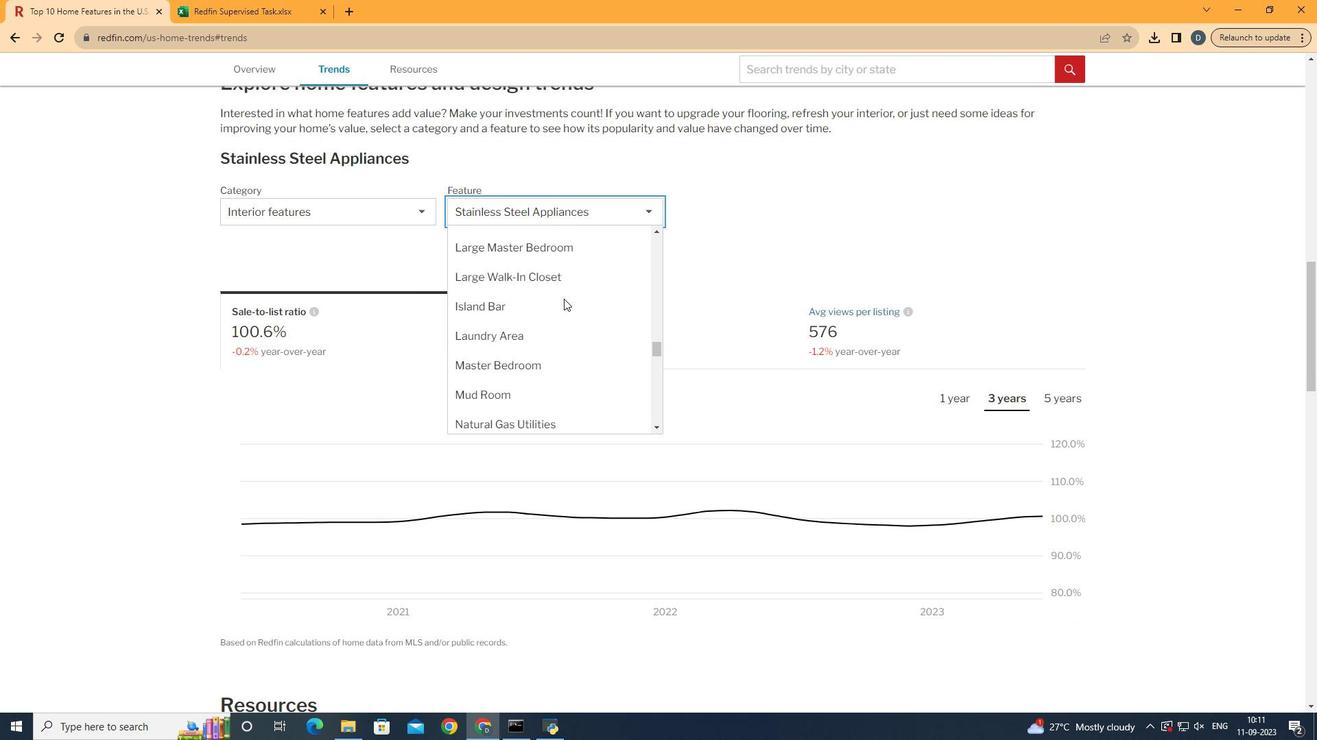 
Action: Mouse scrolled (532, 268) with delta (0, 0)
Screenshot: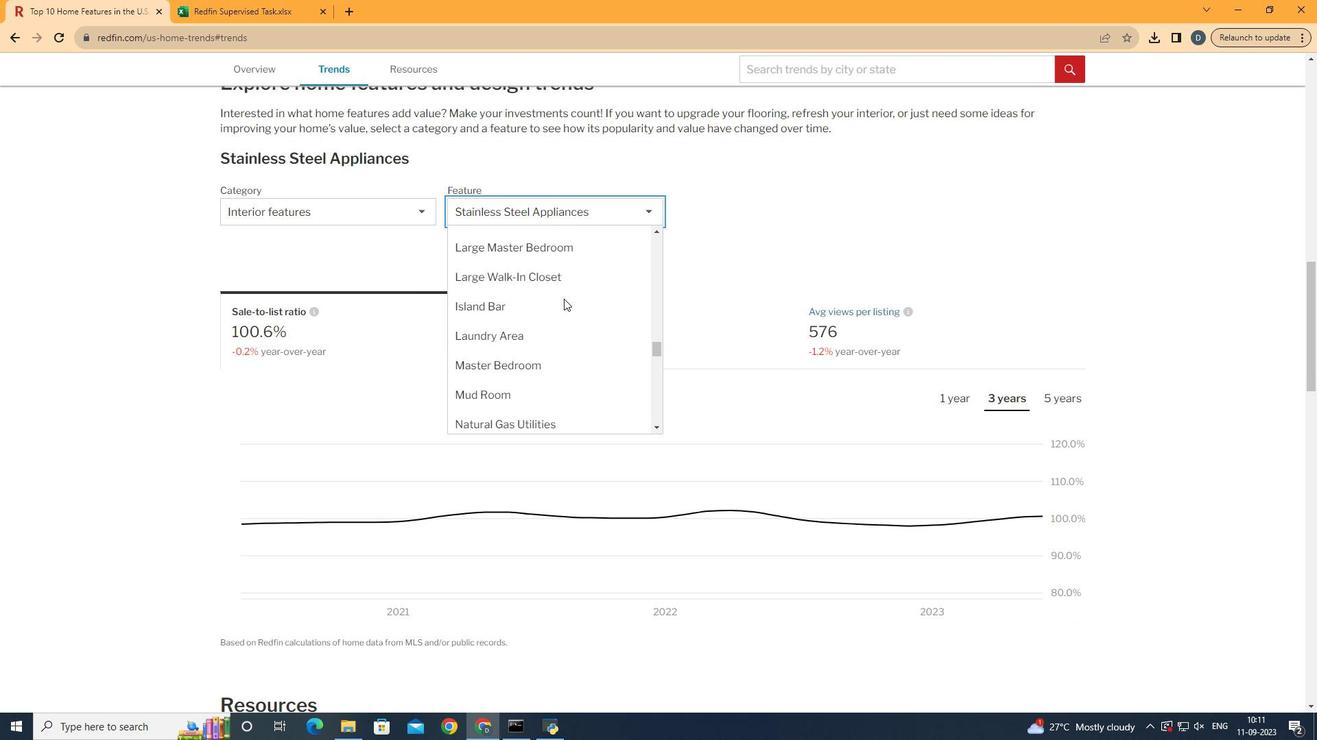 
Action: Mouse scrolled (532, 268) with delta (0, 0)
Screenshot: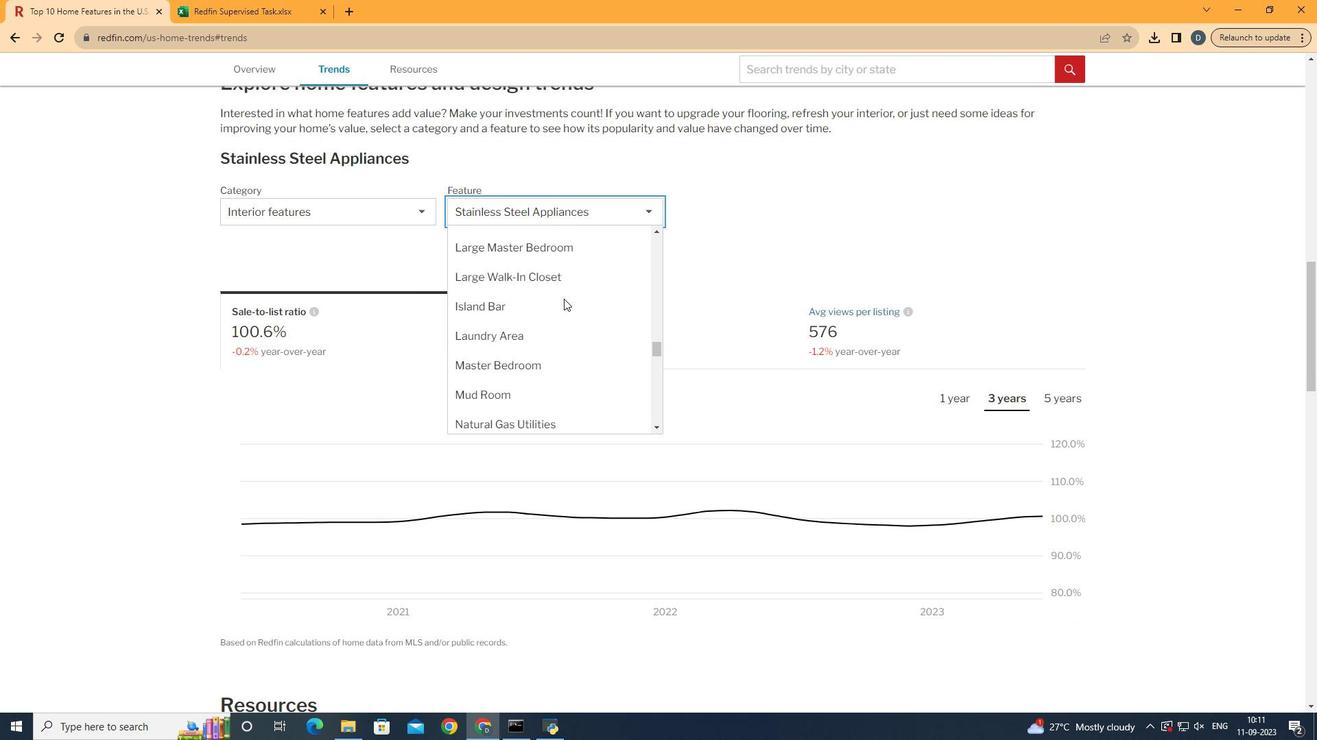 
Action: Mouse scrolled (532, 268) with delta (0, 0)
Screenshot: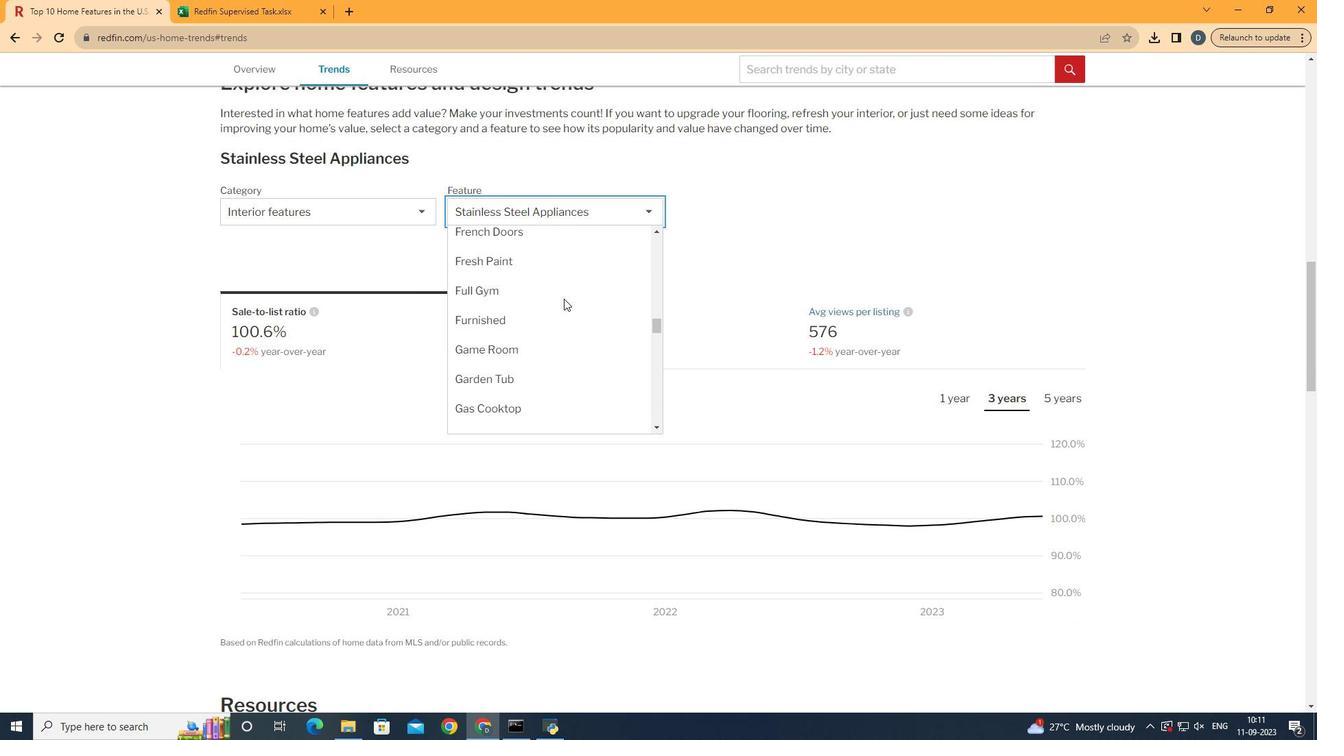 
Action: Mouse scrolled (532, 268) with delta (0, 0)
Screenshot: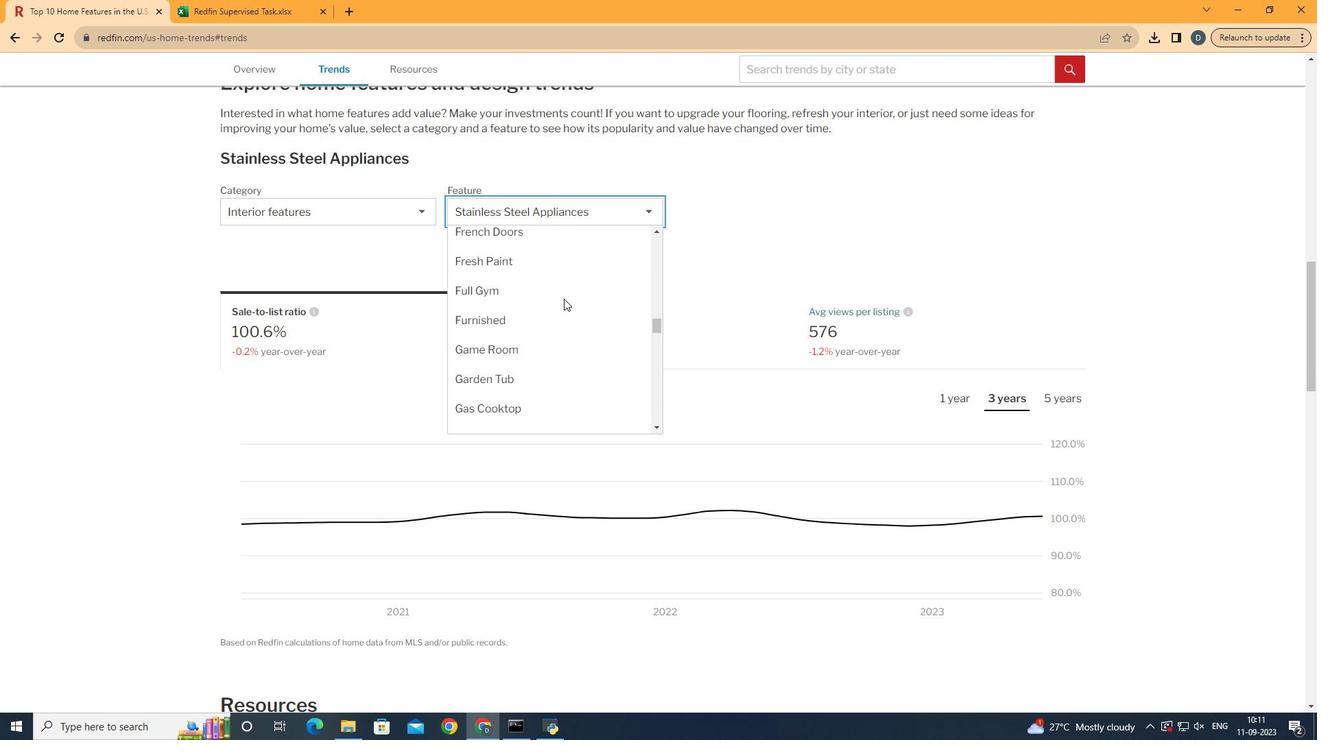 
Action: Mouse scrolled (532, 268) with delta (0, 0)
Screenshot: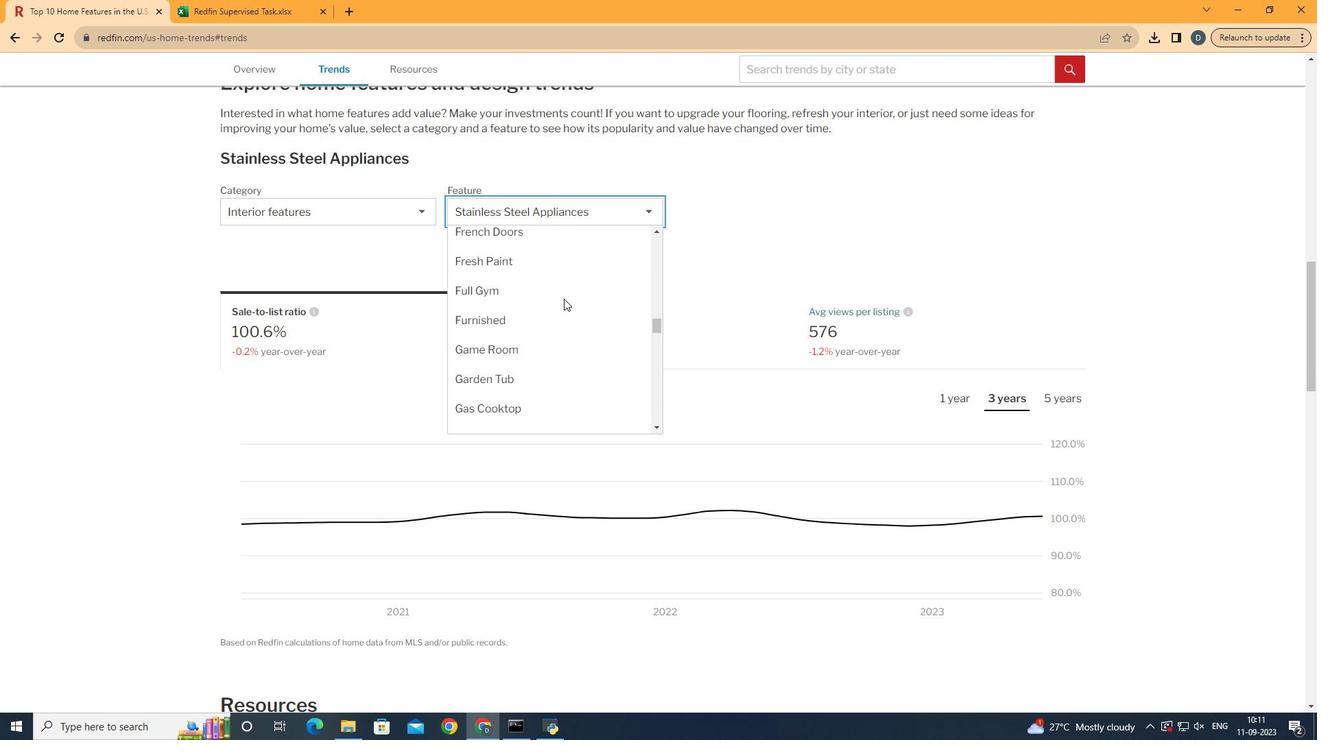 
Action: Mouse scrolled (532, 268) with delta (0, 0)
Screenshot: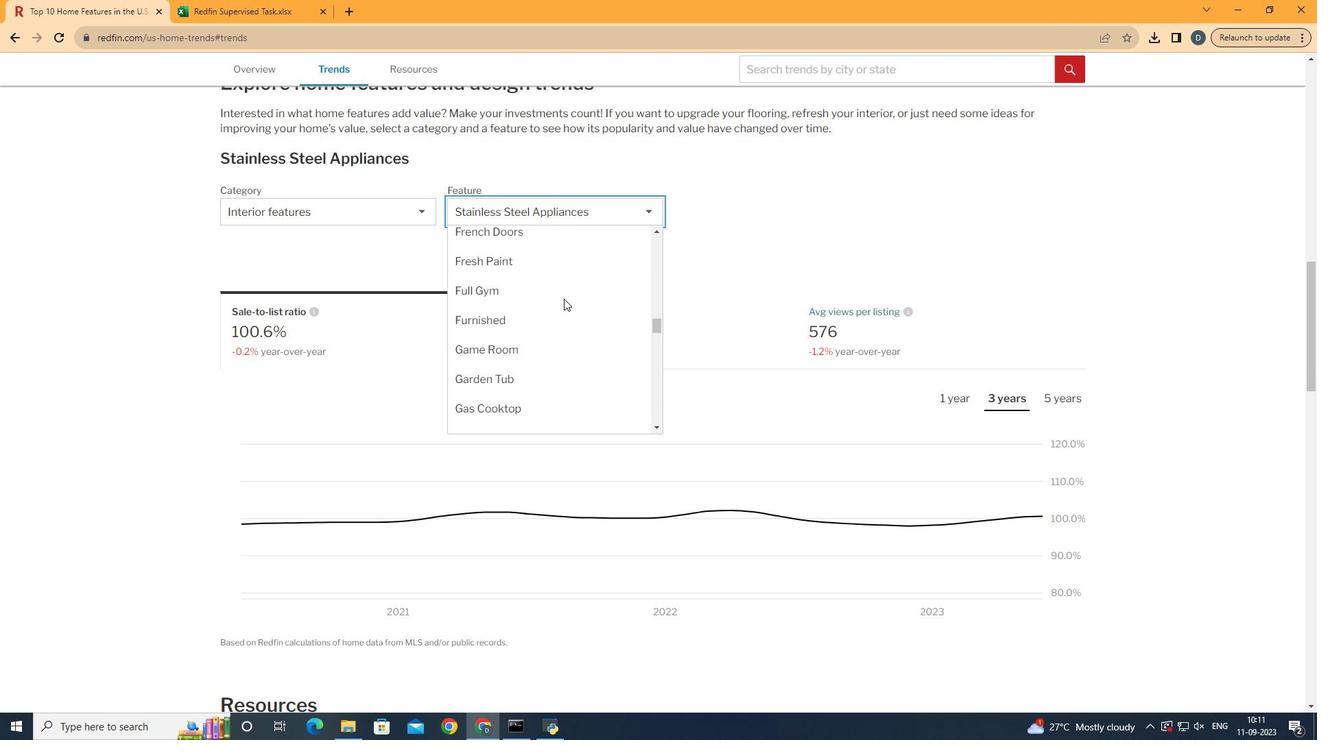 
Action: Mouse scrolled (532, 268) with delta (0, 0)
Screenshot: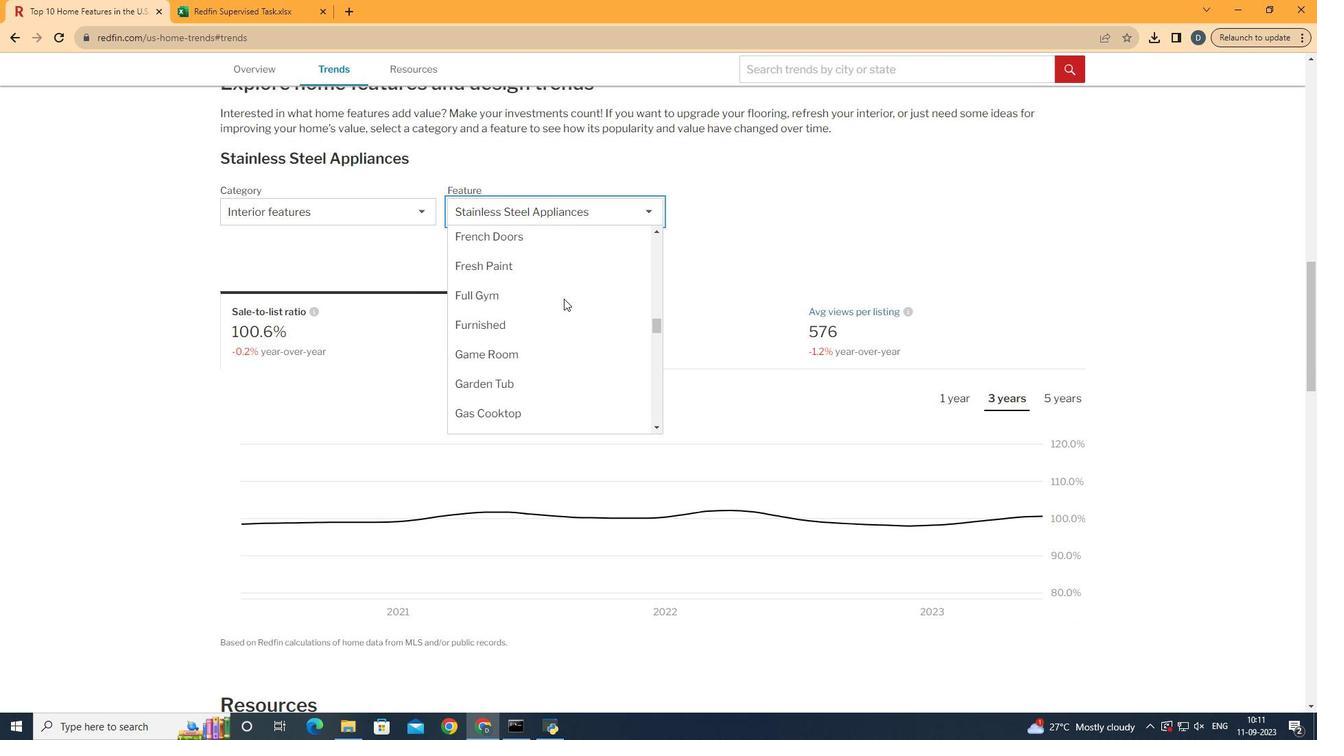 
Action: Mouse scrolled (532, 268) with delta (0, 0)
Screenshot: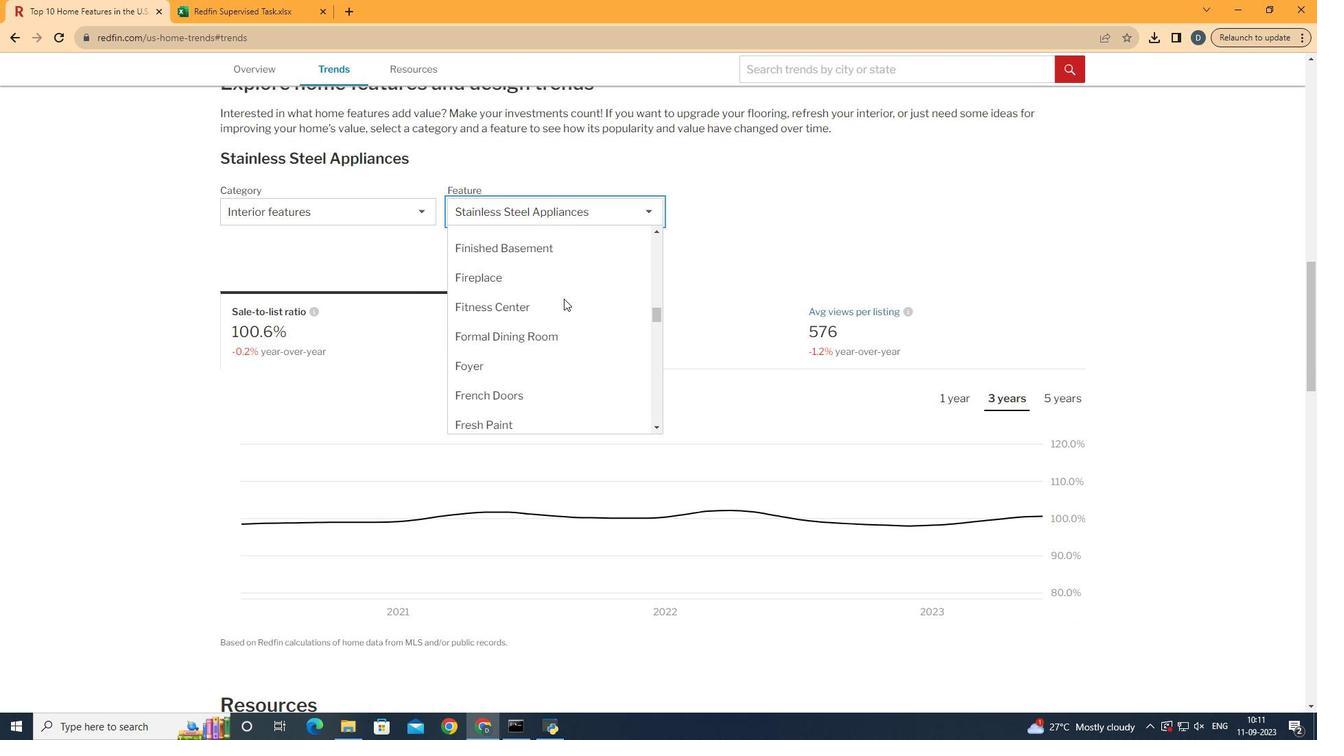
Action: Mouse scrolled (532, 268) with delta (0, 0)
Screenshot: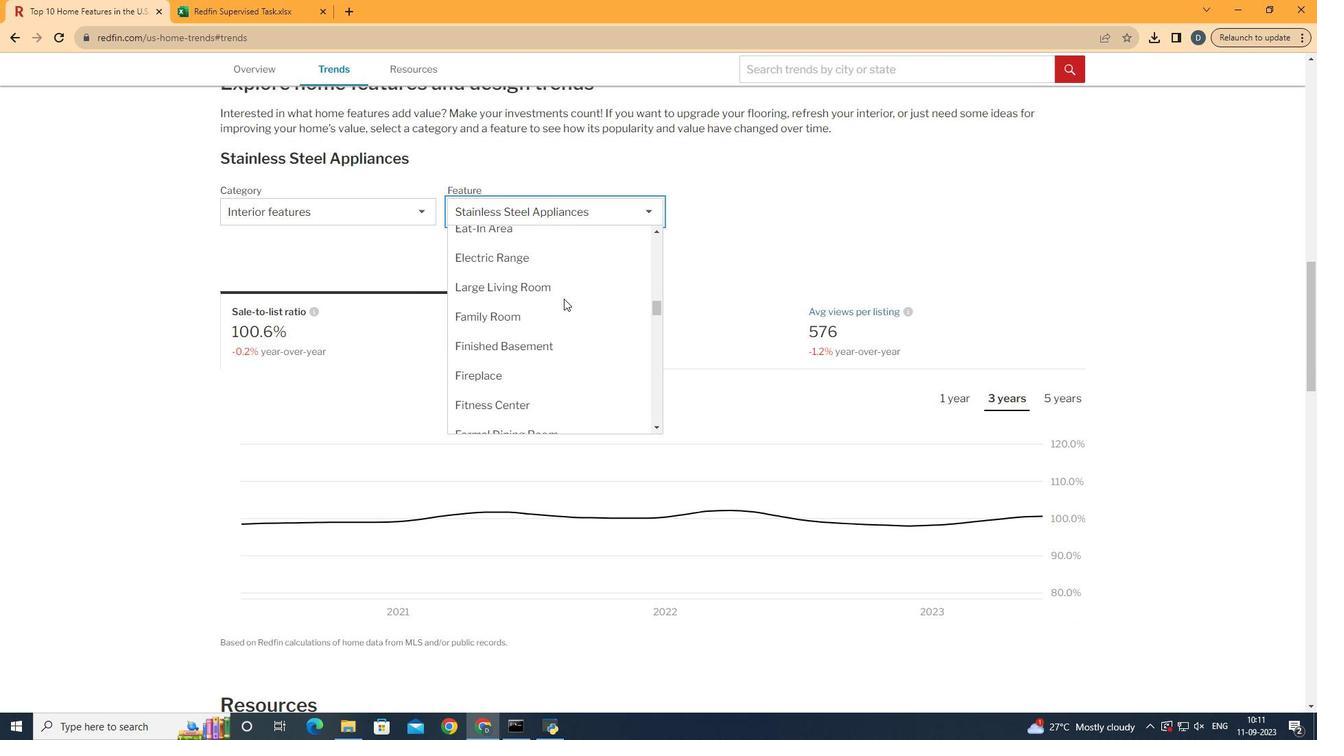 
Action: Mouse scrolled (532, 268) with delta (0, 0)
Screenshot: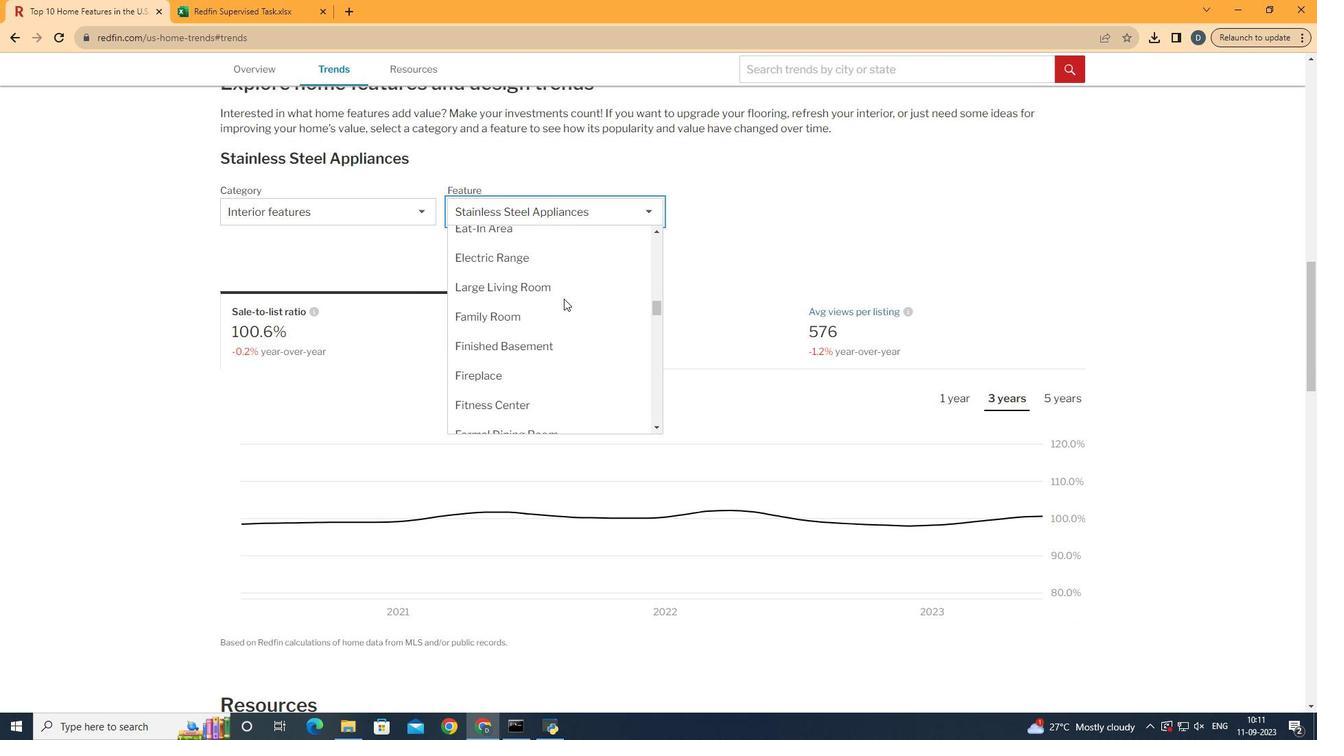 
Action: Mouse scrolled (532, 268) with delta (0, 0)
Screenshot: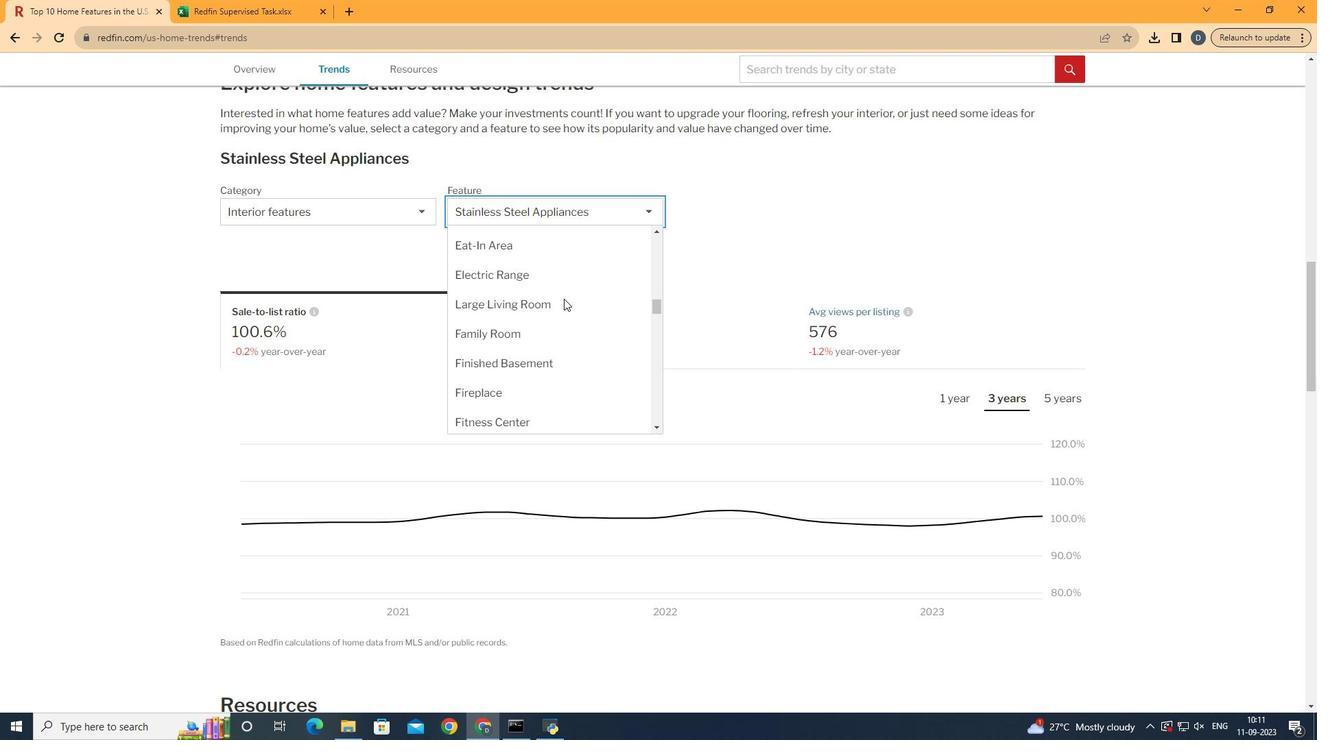 
Action: Mouse scrolled (532, 268) with delta (0, 0)
Screenshot: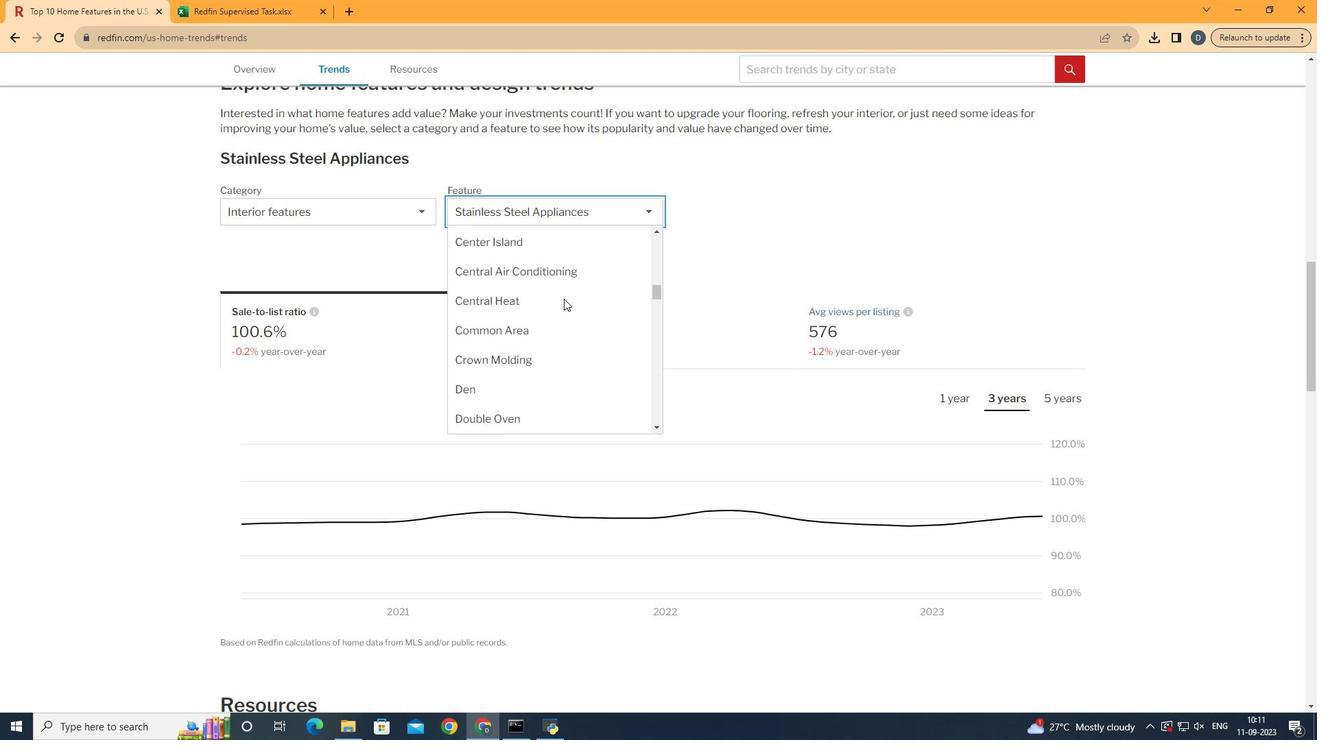 
Action: Mouse scrolled (532, 268) with delta (0, 0)
Screenshot: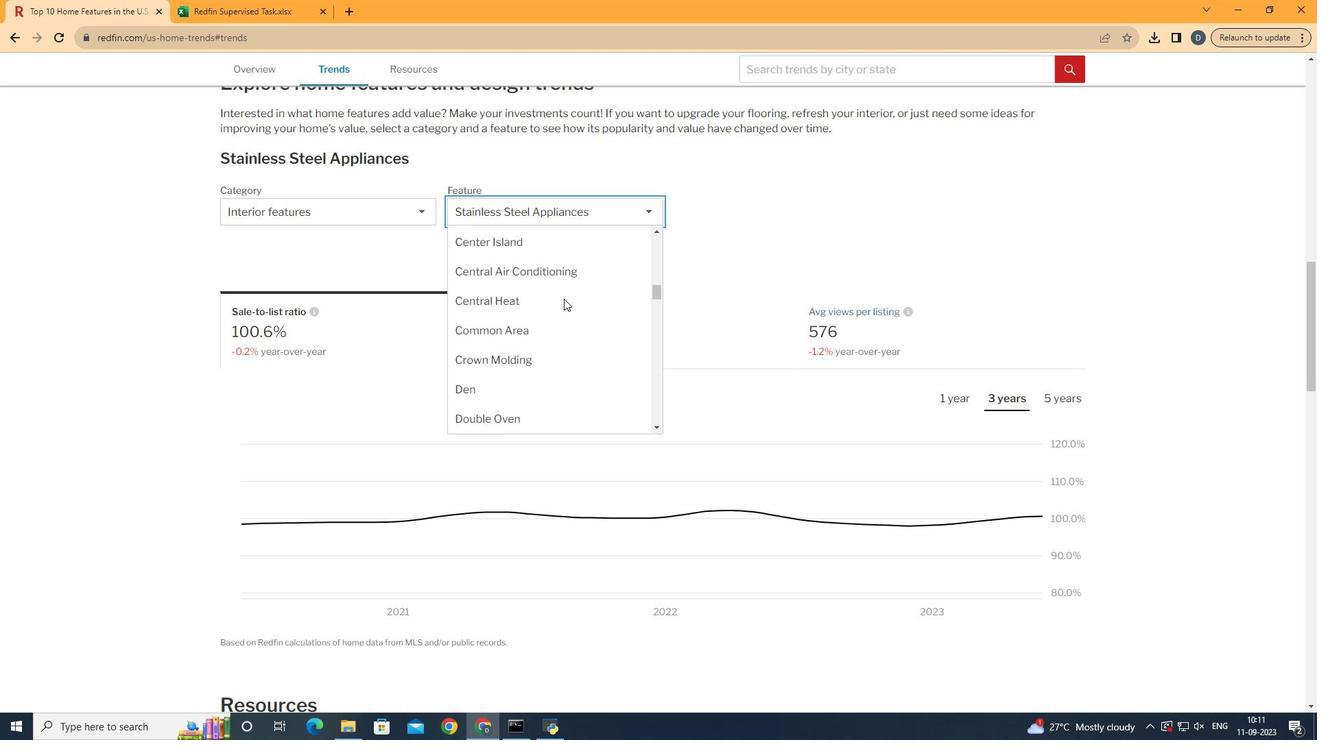 
Action: Mouse scrolled (532, 268) with delta (0, 0)
Screenshot: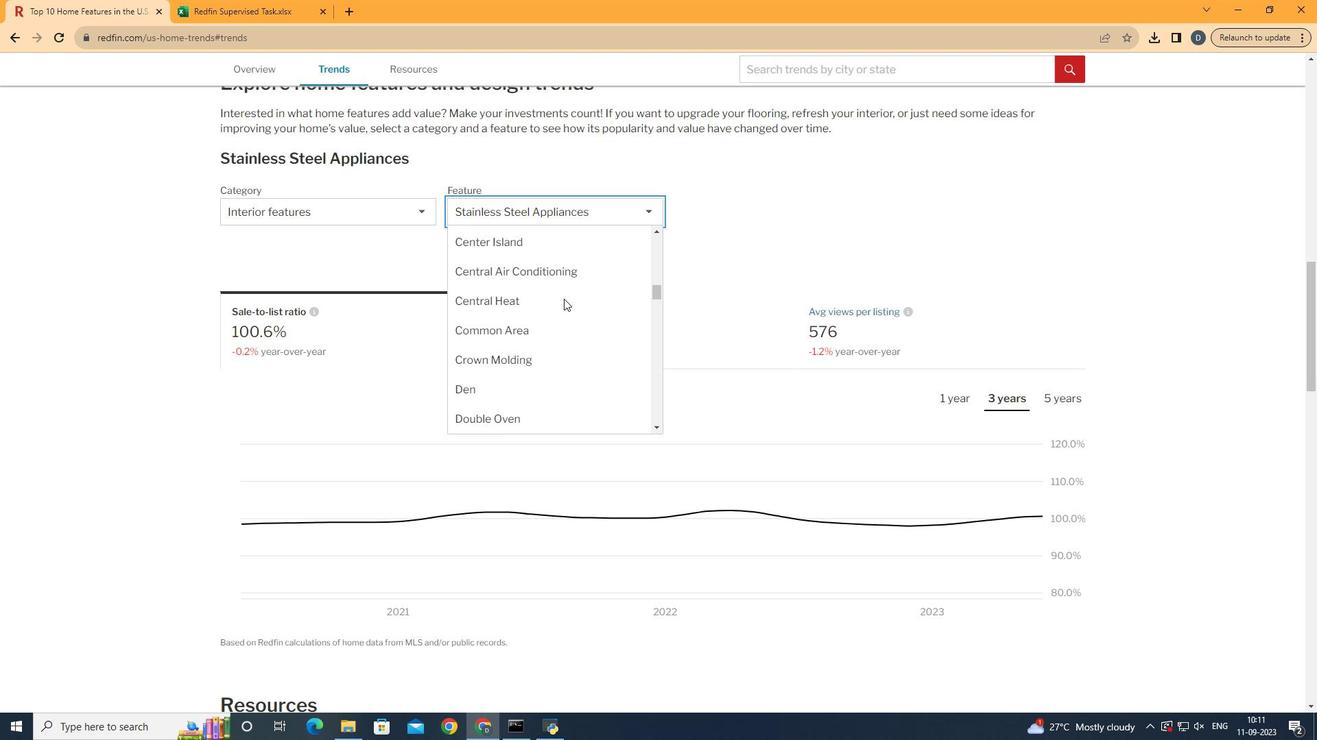 
Action: Mouse scrolled (532, 268) with delta (0, 0)
Screenshot: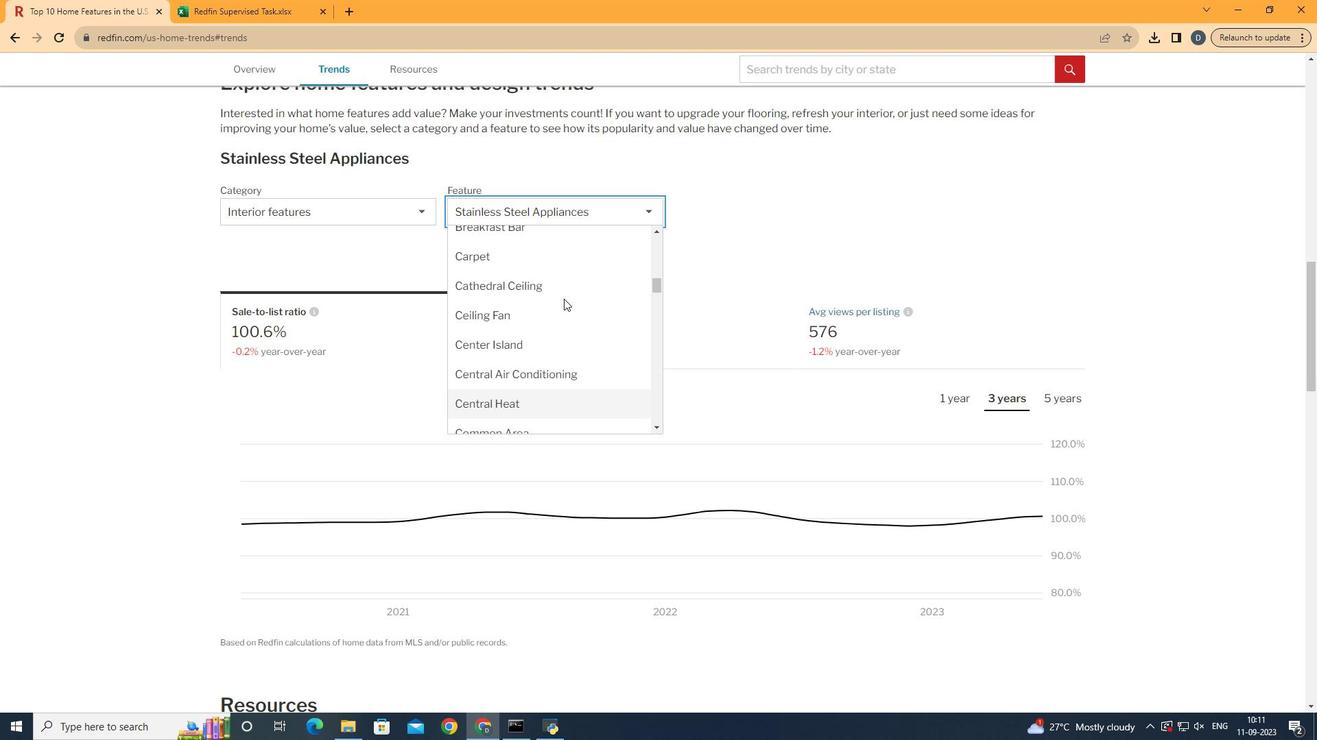 
Action: Mouse scrolled (532, 268) with delta (0, 0)
Screenshot: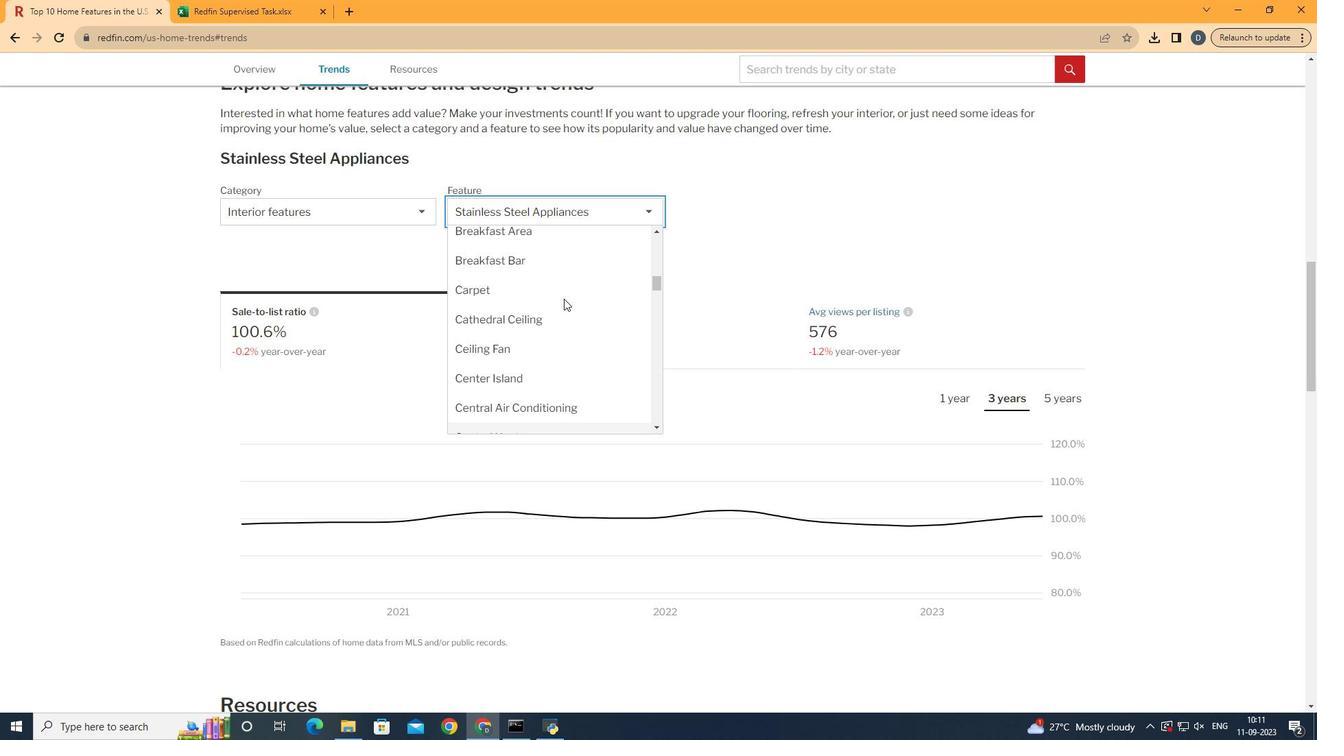 
Action: Mouse scrolled (532, 268) with delta (0, 0)
Screenshot: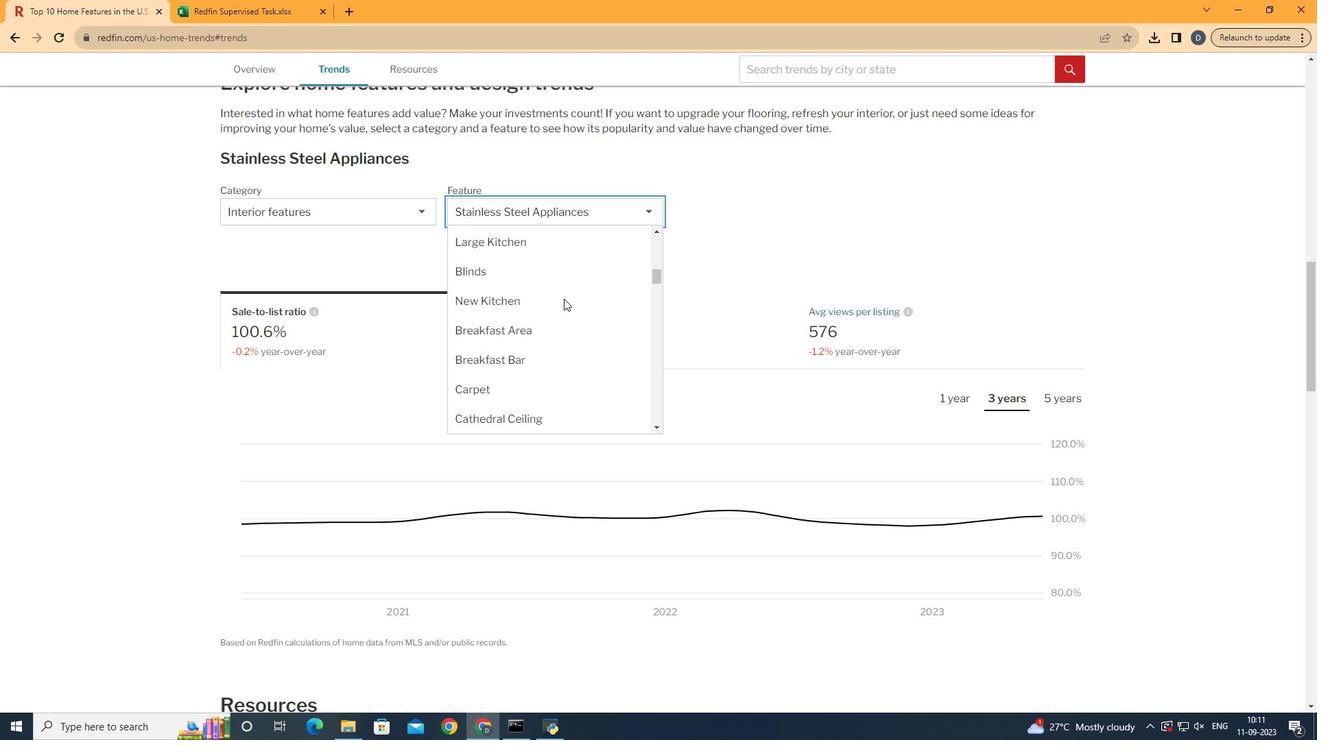
Action: Mouse scrolled (532, 268) with delta (0, 0)
Screenshot: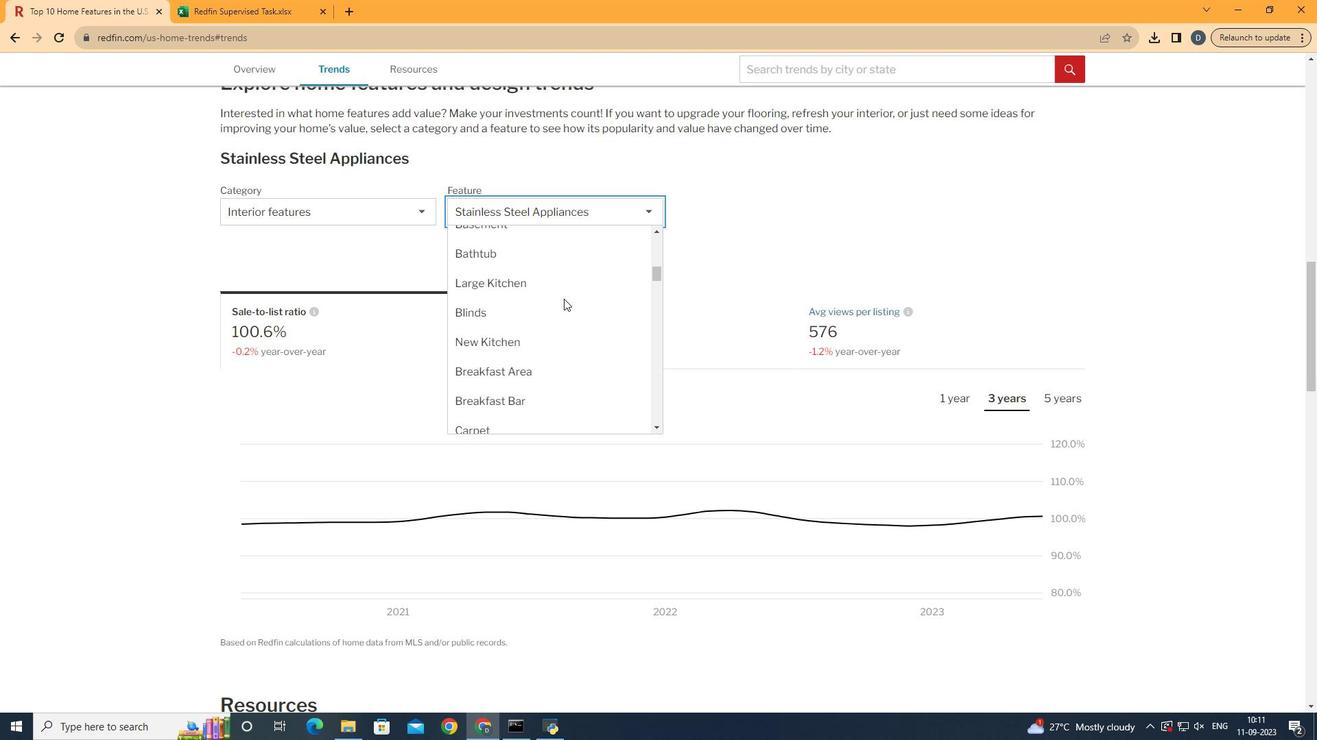 
Action: Mouse scrolled (532, 268) with delta (0, 0)
Screenshot: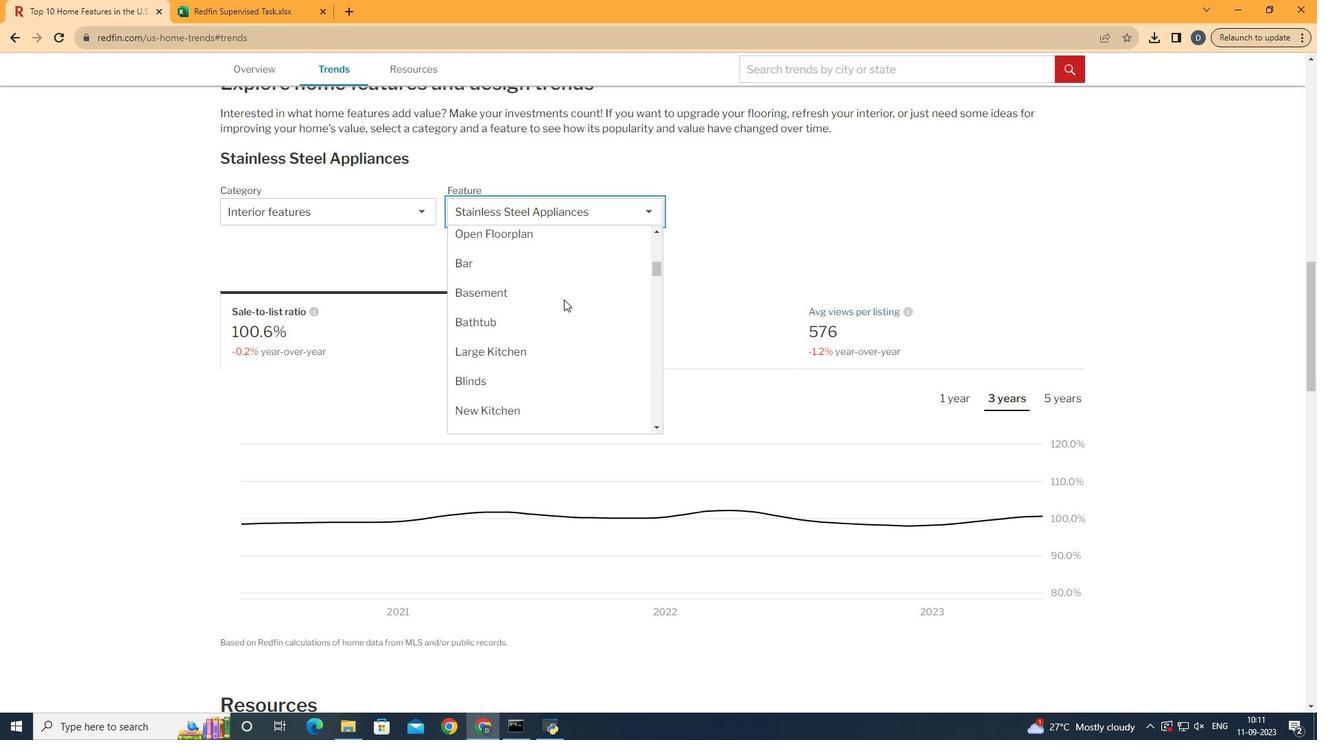 
Action: Mouse moved to (563, 262)
Screenshot: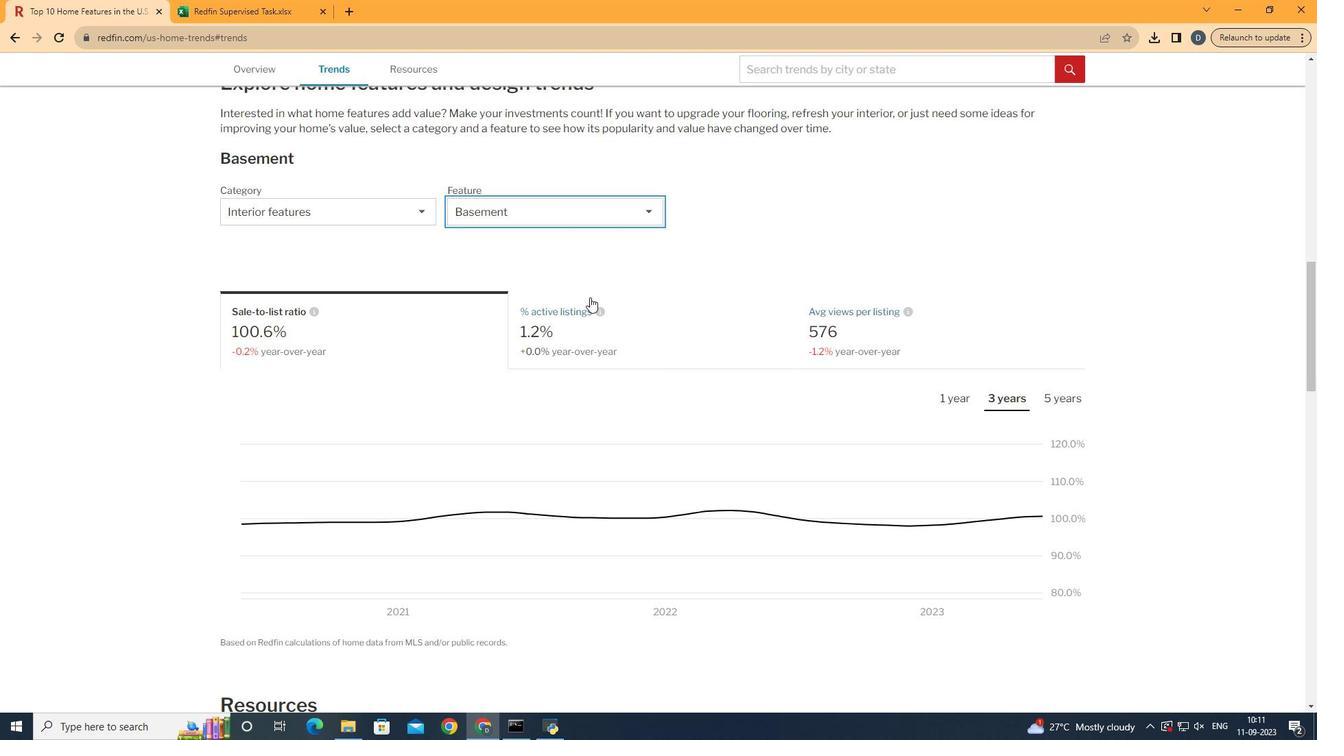
Action: Mouse pressed left at (563, 262)
Screenshot: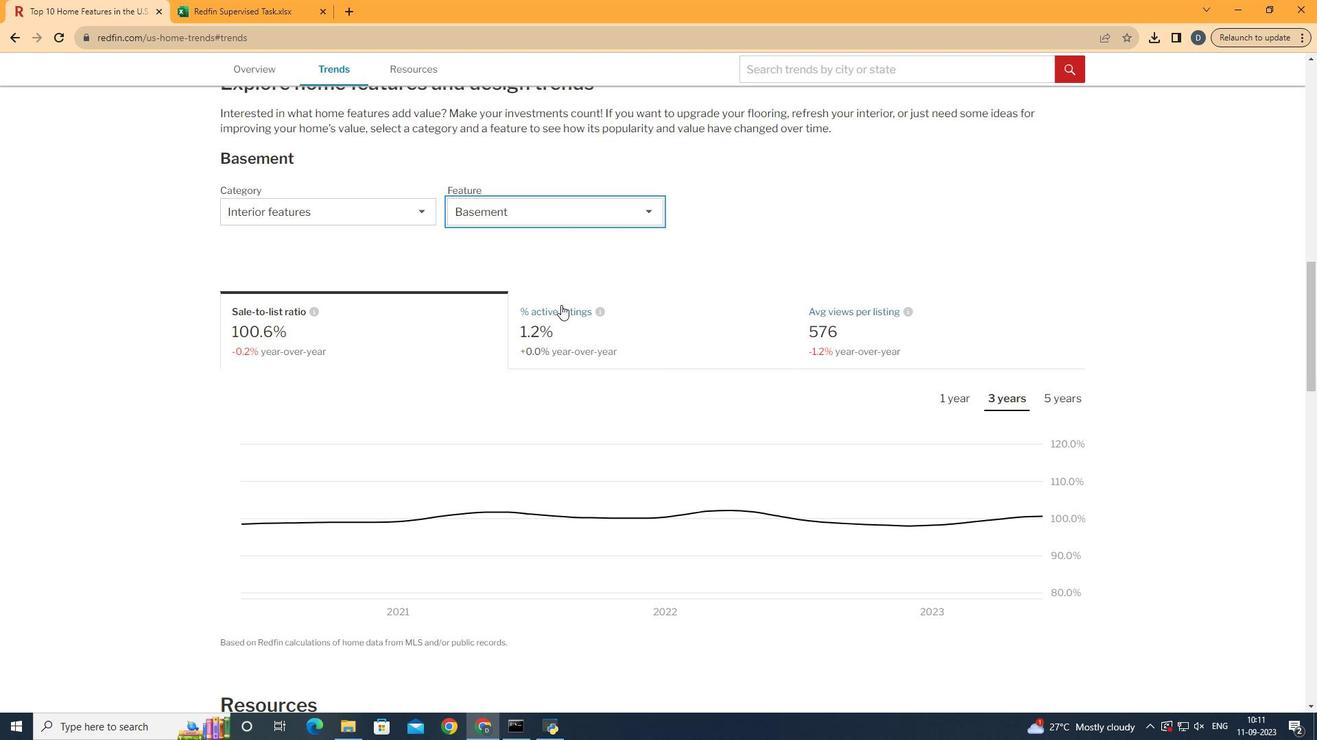 
Action: Mouse moved to (367, 312)
Screenshot: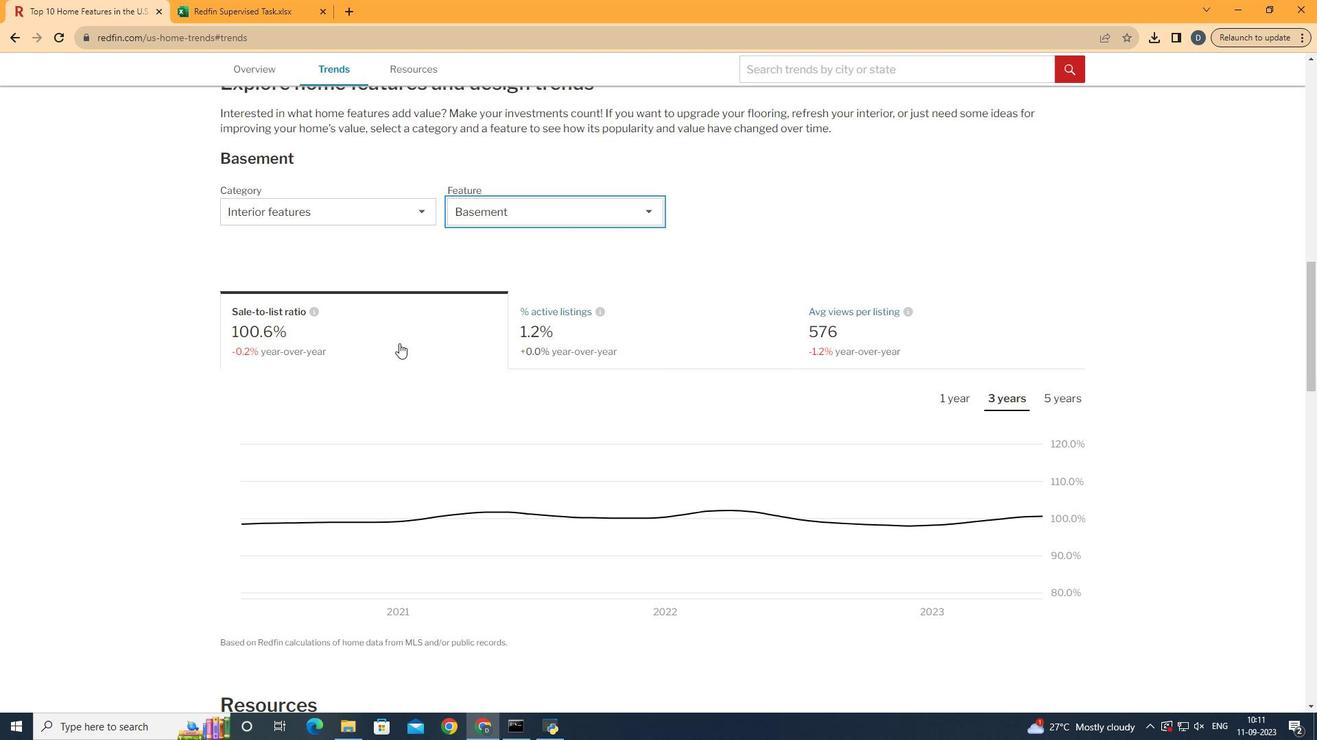 
Action: Mouse pressed left at (367, 312)
Screenshot: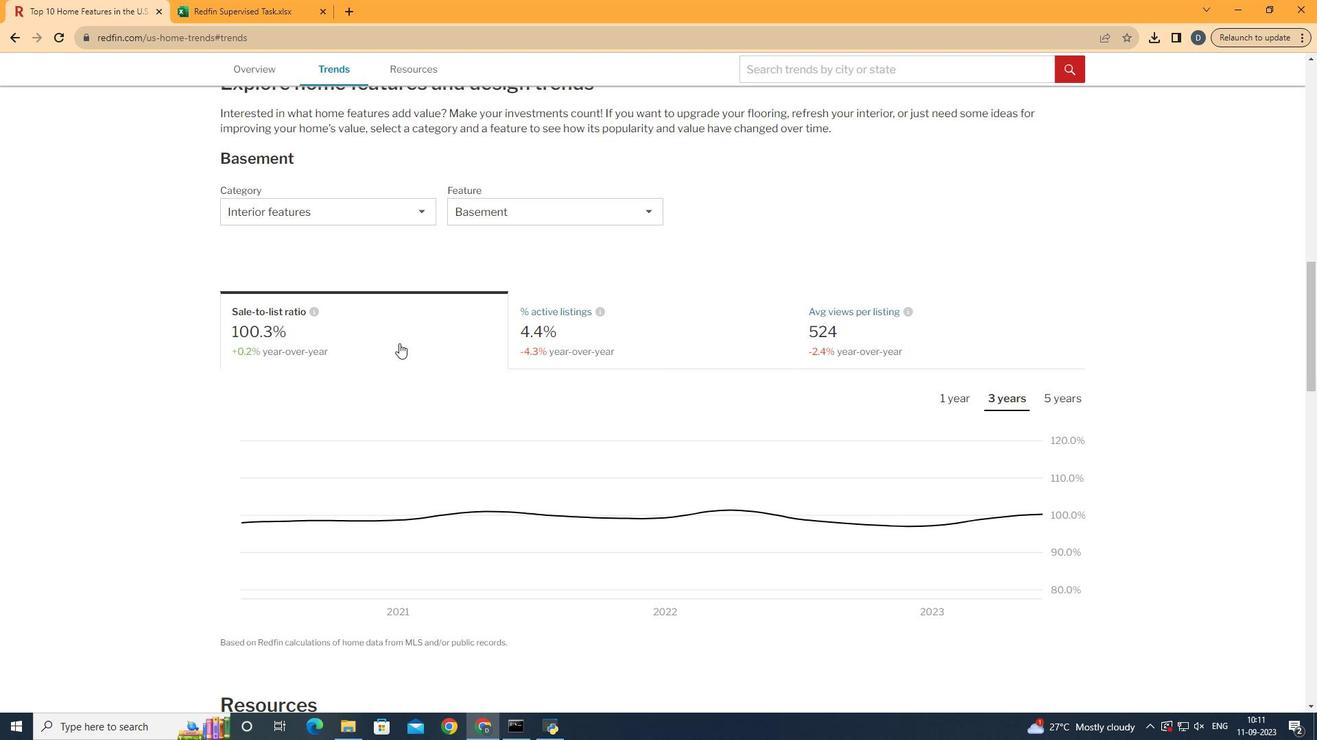 
Action: Mouse moved to (1027, 358)
Screenshot: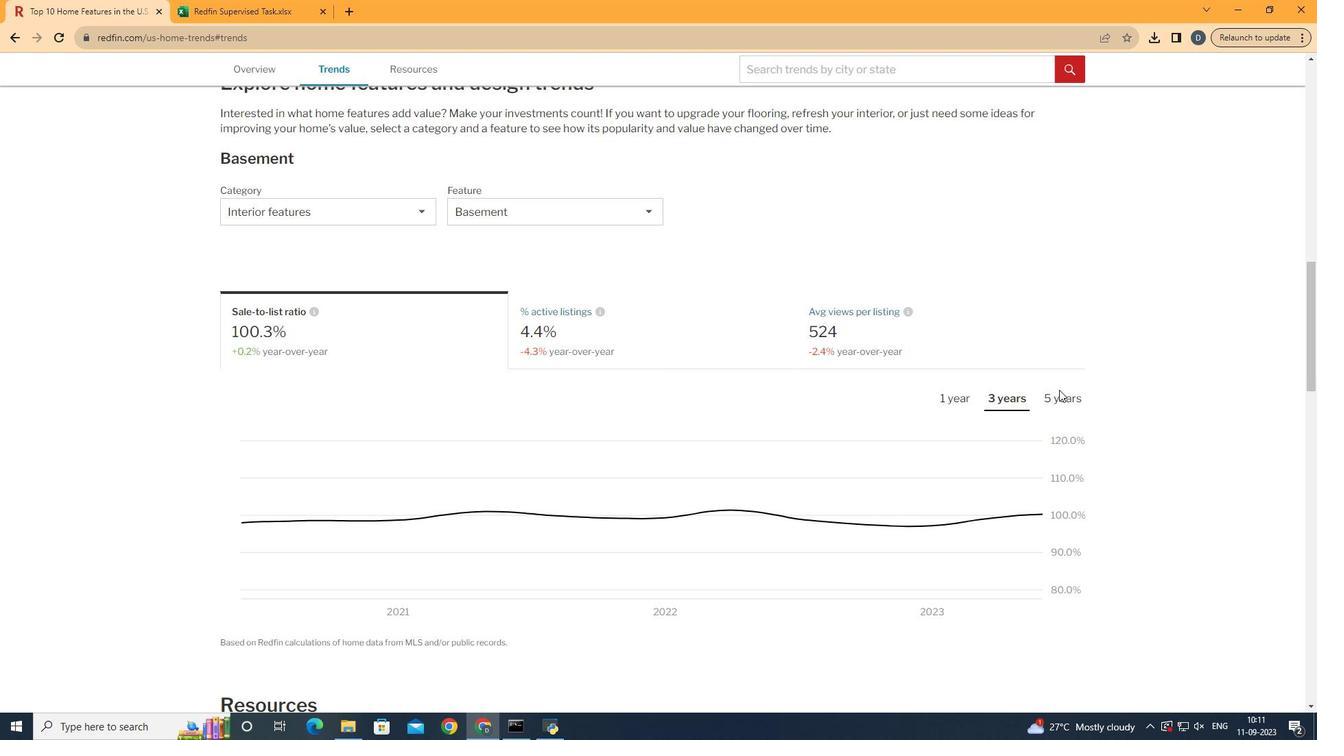 
Action: Mouse pressed left at (1027, 358)
Screenshot: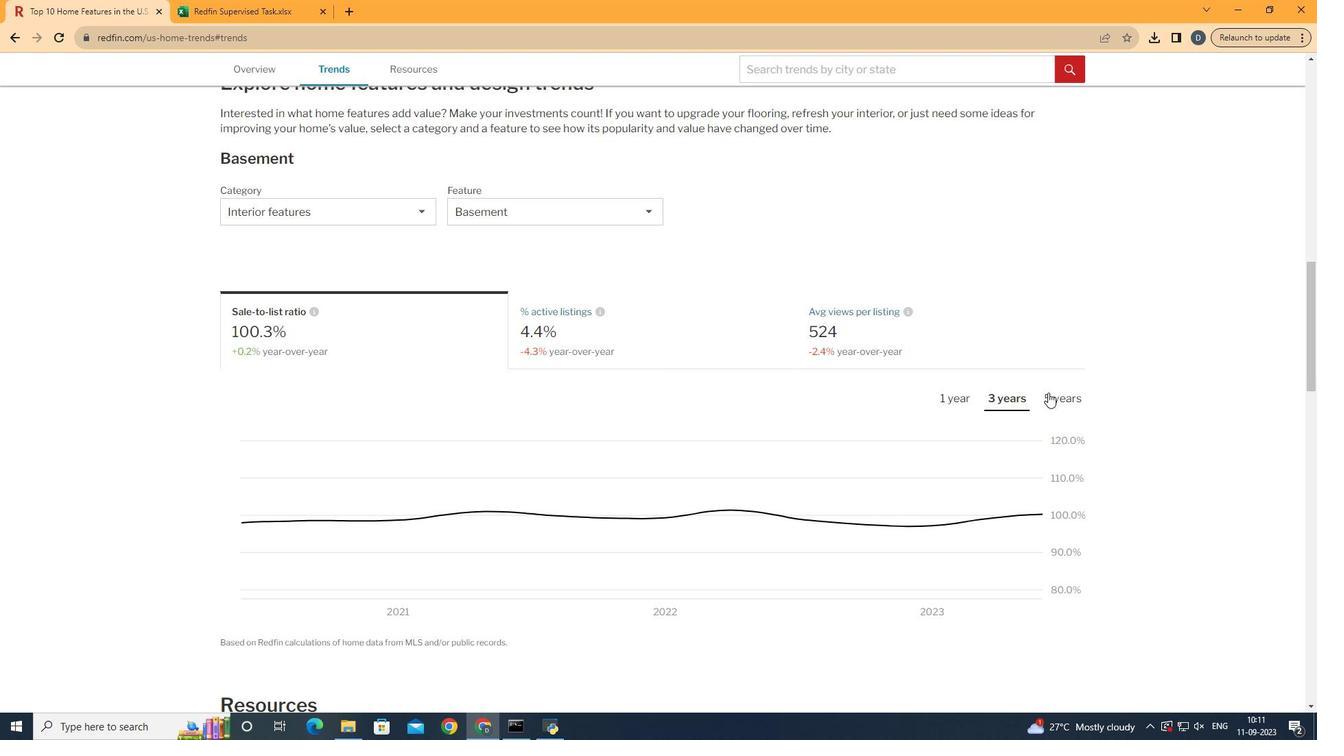 
Action: Mouse moved to (1009, 373)
Screenshot: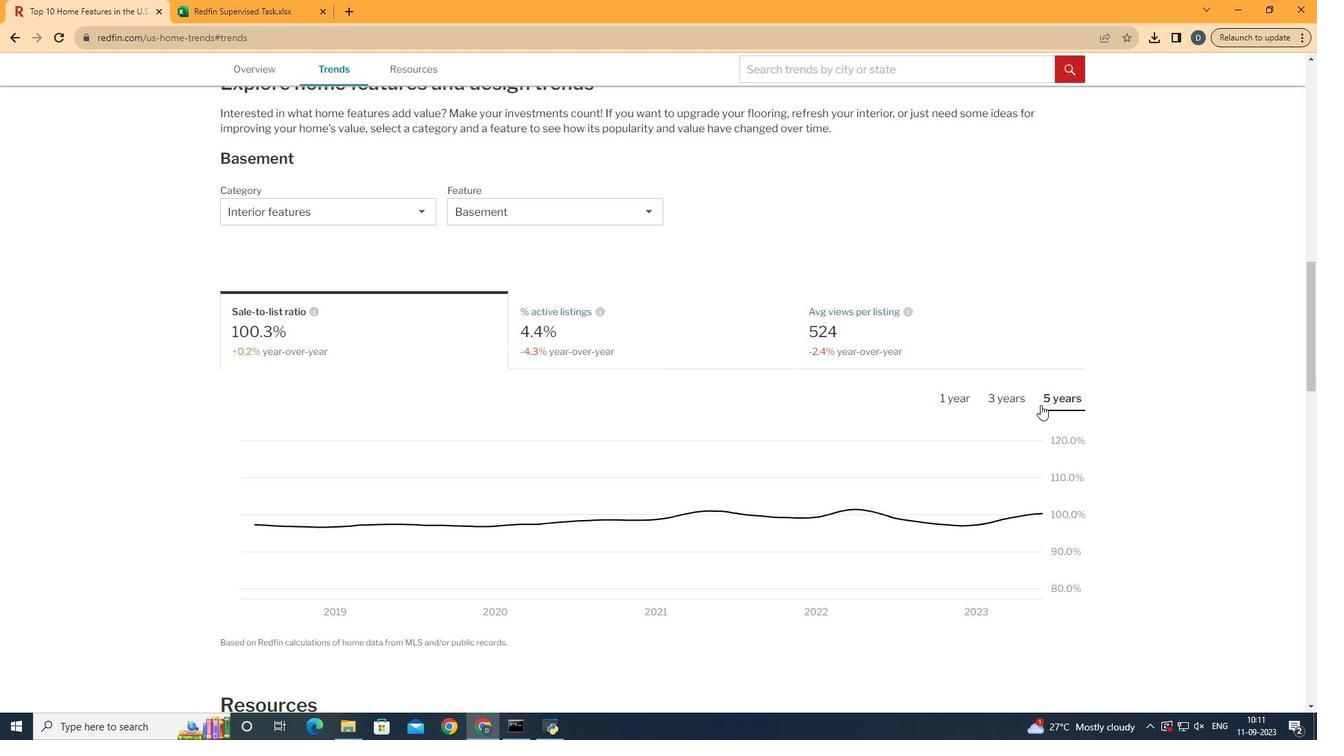 
Action: Mouse pressed left at (1009, 373)
Screenshot: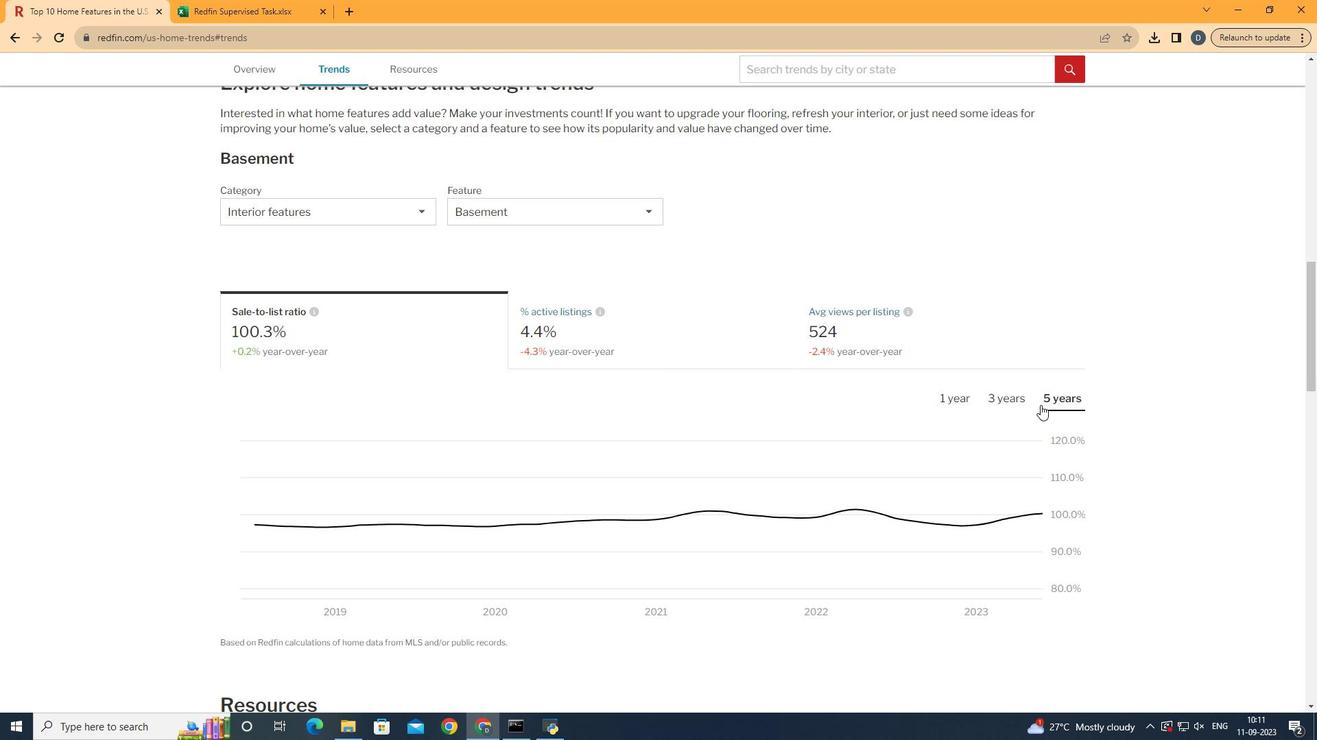 
Action: Mouse scrolled (1009, 373) with delta (0, 0)
Screenshot: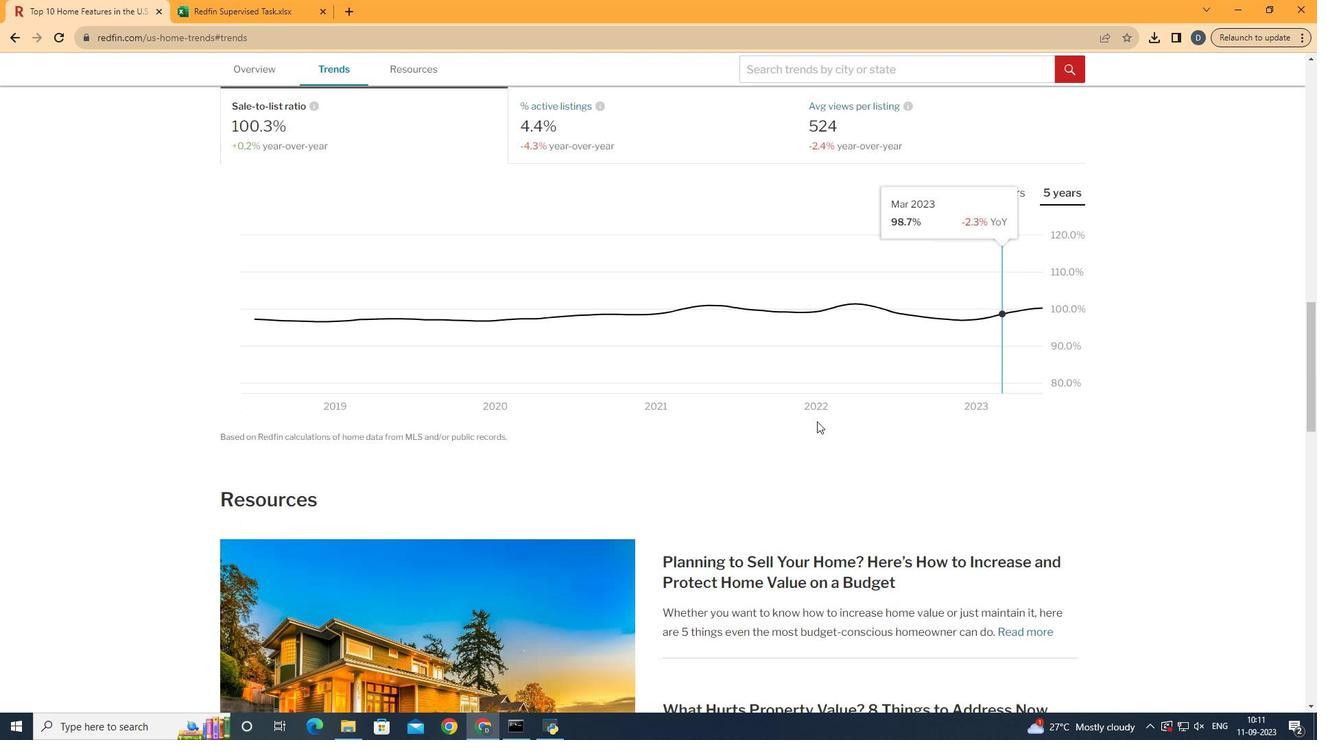 
Action: Mouse scrolled (1009, 373) with delta (0, 0)
Screenshot: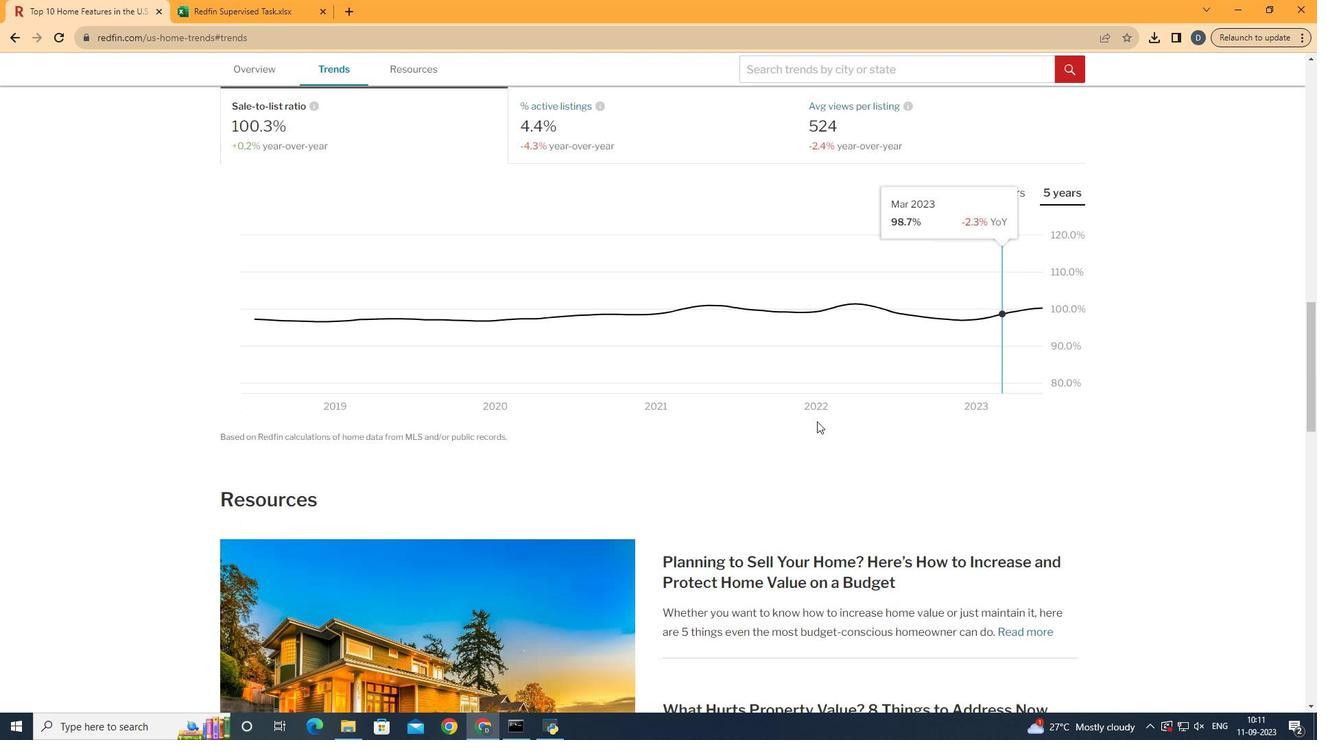 
Action: Mouse scrolled (1009, 373) with delta (0, 0)
Screenshot: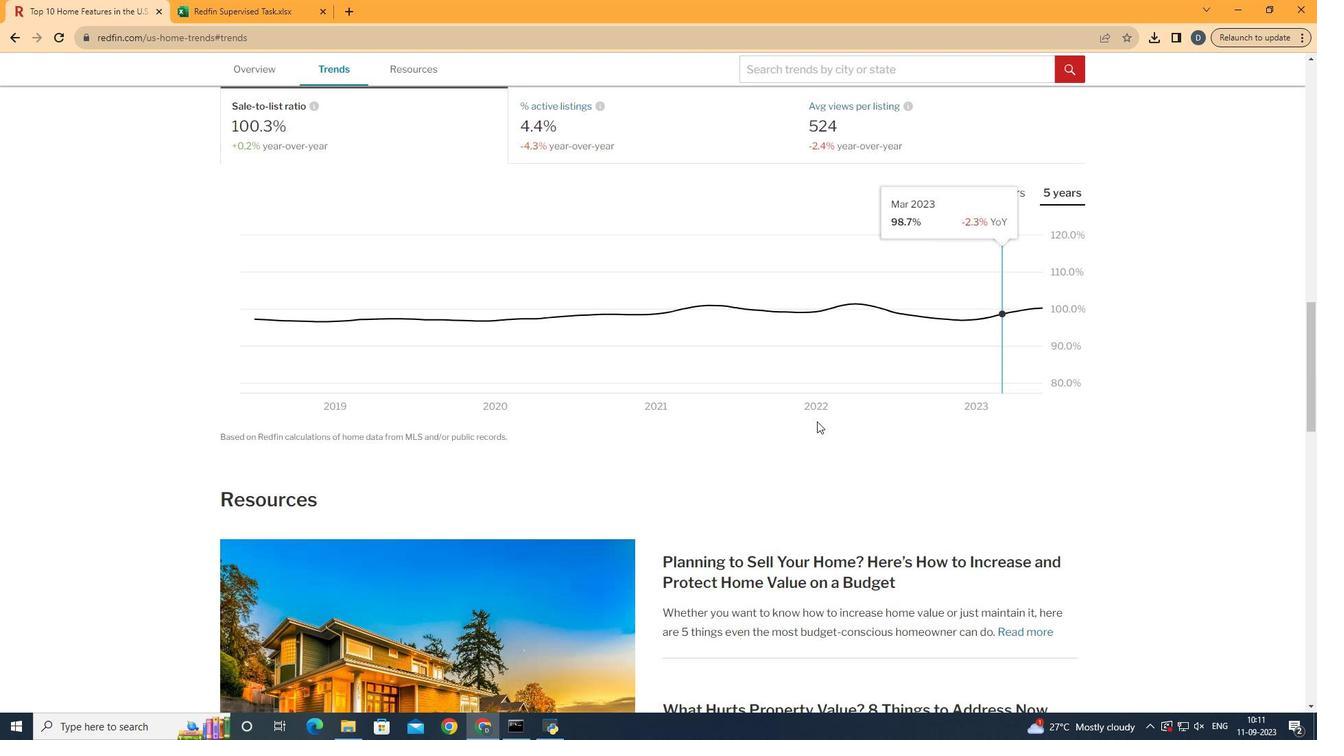 
Action: Mouse moved to (1015, 271)
Screenshot: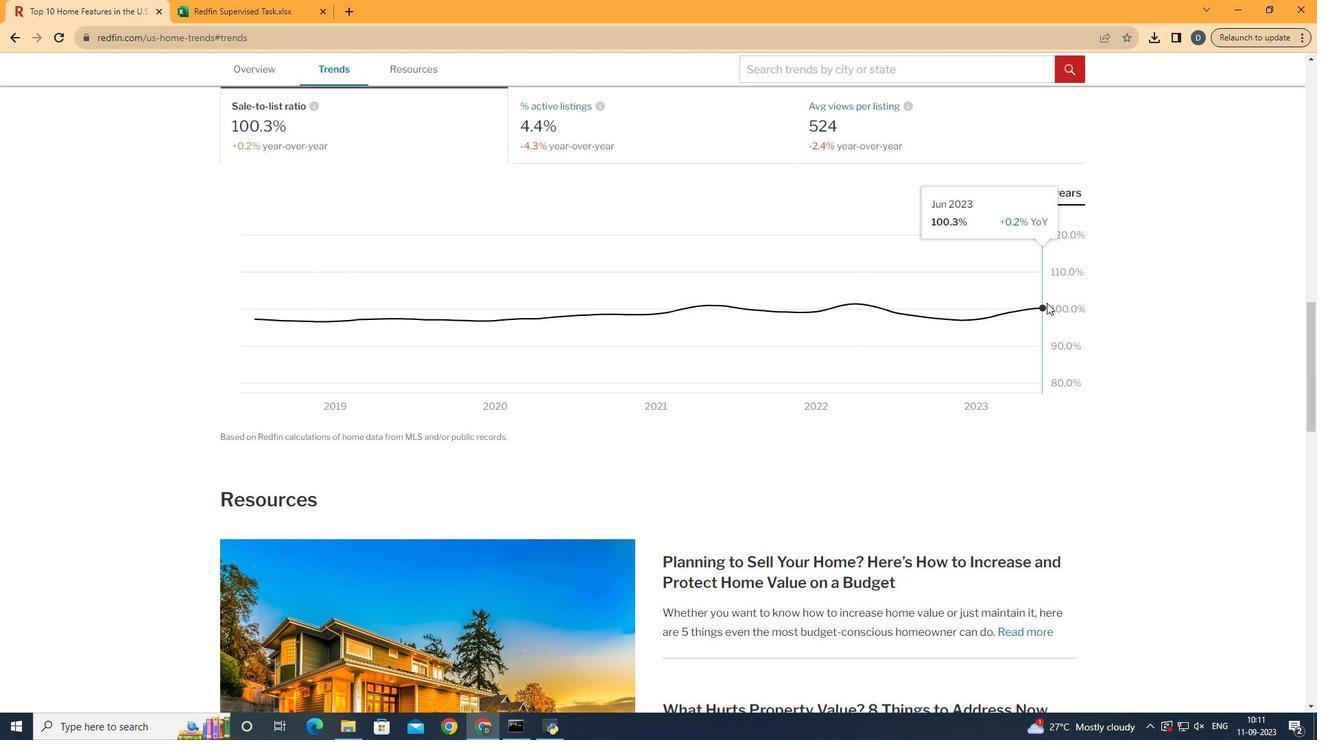 
